 Task: Open Card Server Migration in Board IT Project Management to Workspace Cloud Management and add a team member Softage.1@softage.net, a label Blue, a checklist Proofreading, an attachment from your computer, a color Blue and finally, add a card description 'Plan and execute company team-building retreat with a focus on personal development' and a comment 'Let us approach this task with a sense of self-reflection and self-awareness, recognizing our own strengths and weaknesses.'. Add a start date 'Jan 01, 1900' with a due date 'Jan 08, 1900'
Action: Mouse moved to (33, 289)
Screenshot: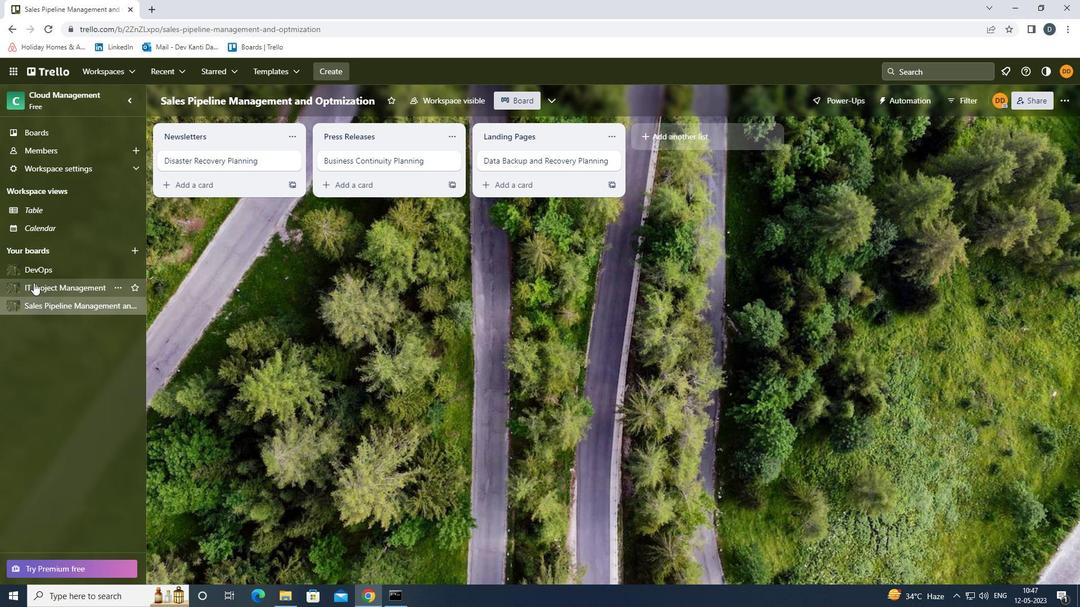 
Action: Mouse pressed left at (33, 289)
Screenshot: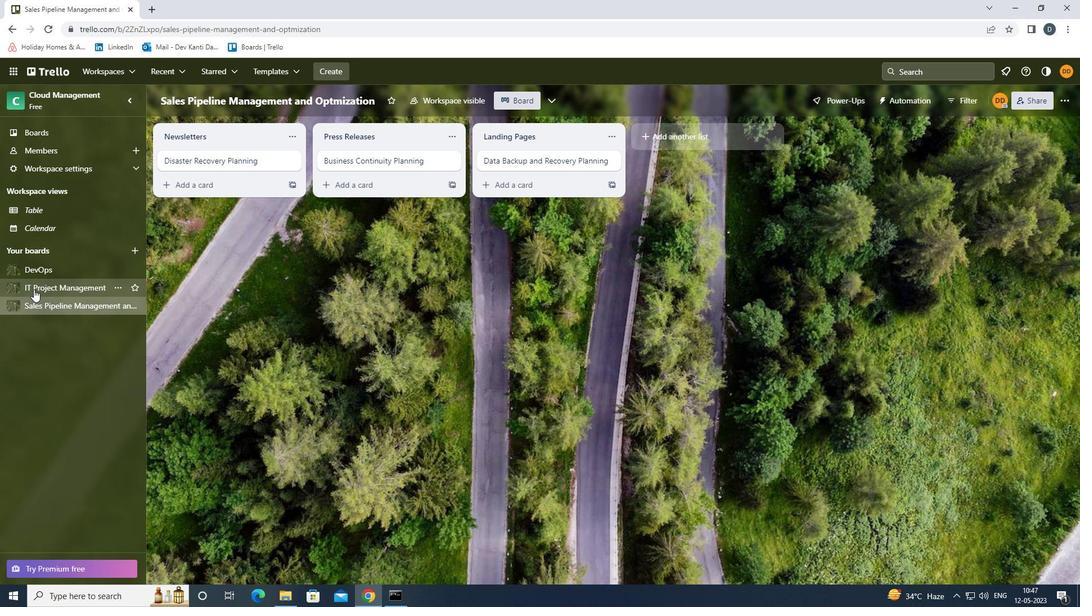 
Action: Mouse moved to (203, 157)
Screenshot: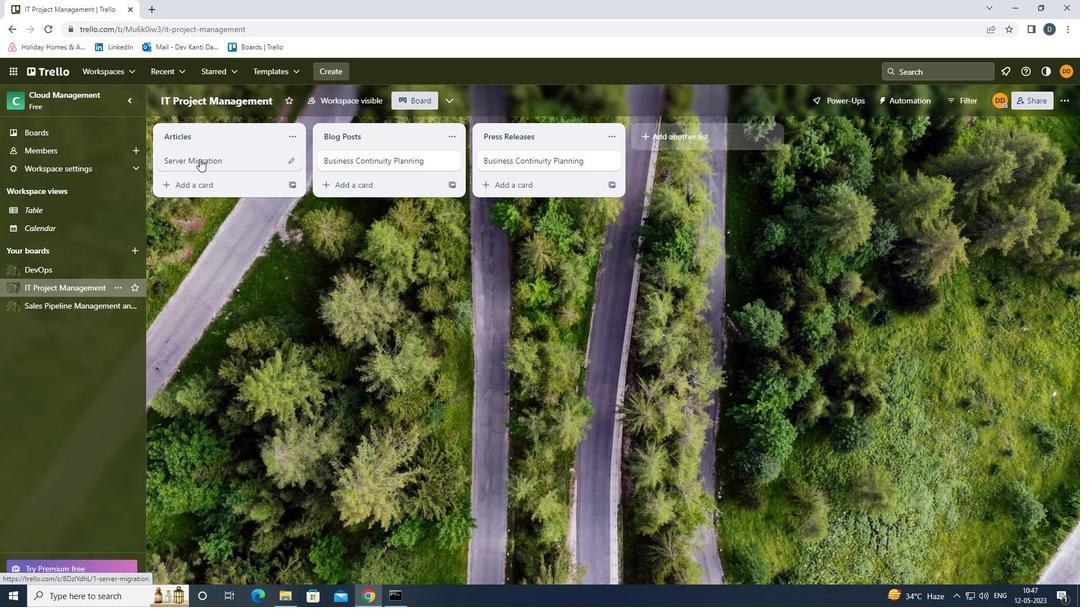 
Action: Mouse pressed left at (203, 157)
Screenshot: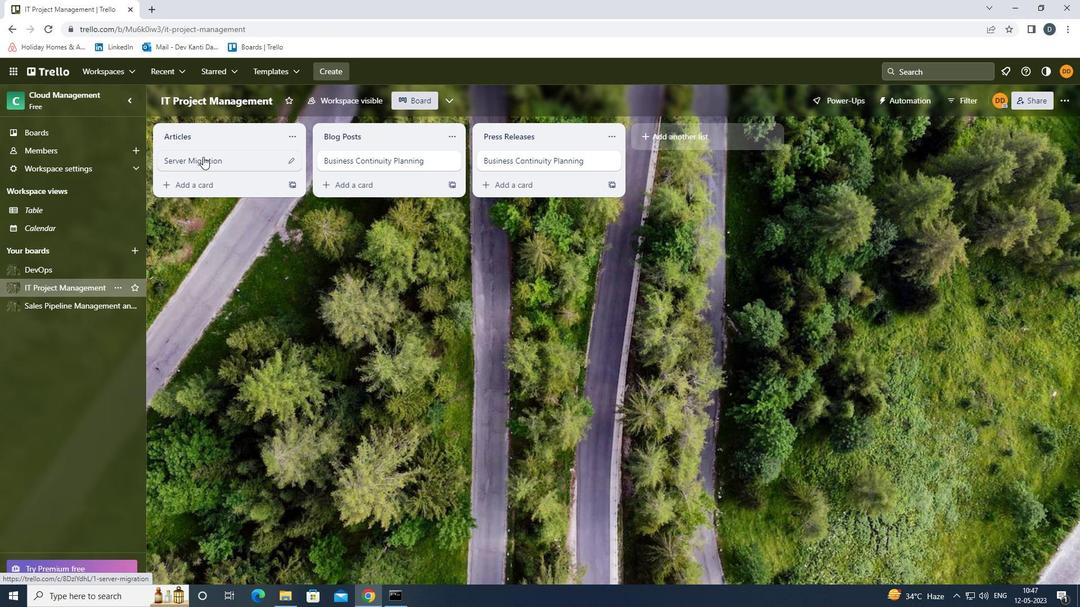 
Action: Mouse moved to (712, 164)
Screenshot: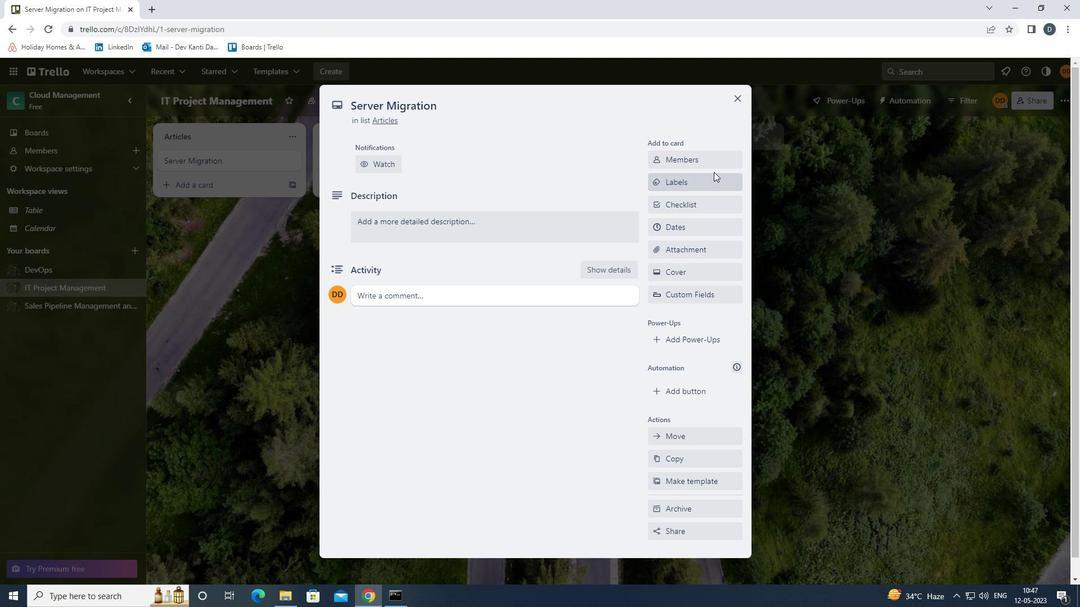 
Action: Mouse pressed left at (712, 164)
Screenshot: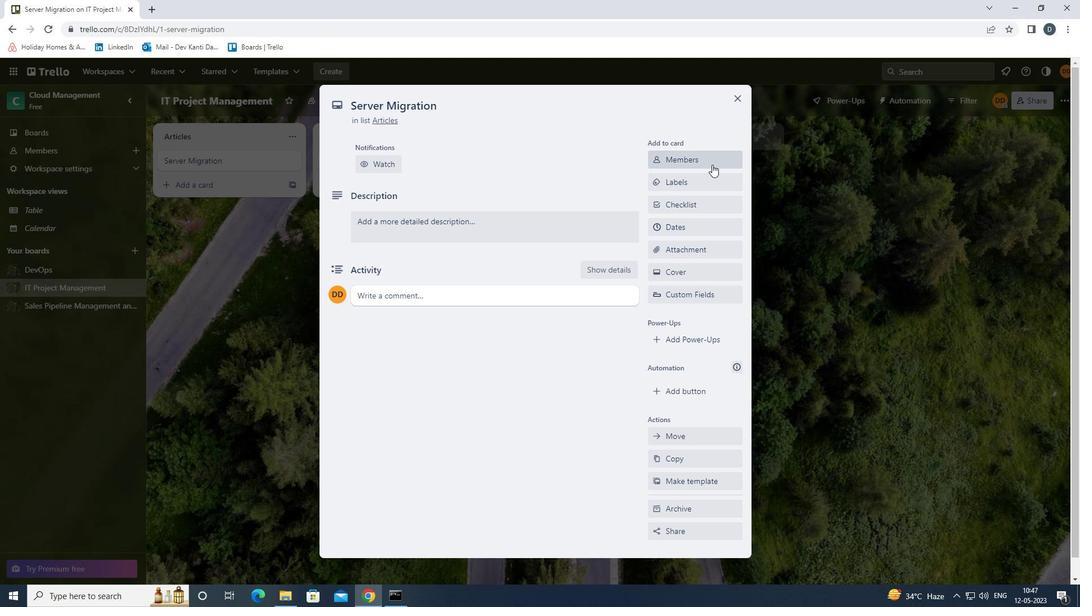 
Action: Mouse moved to (713, 178)
Screenshot: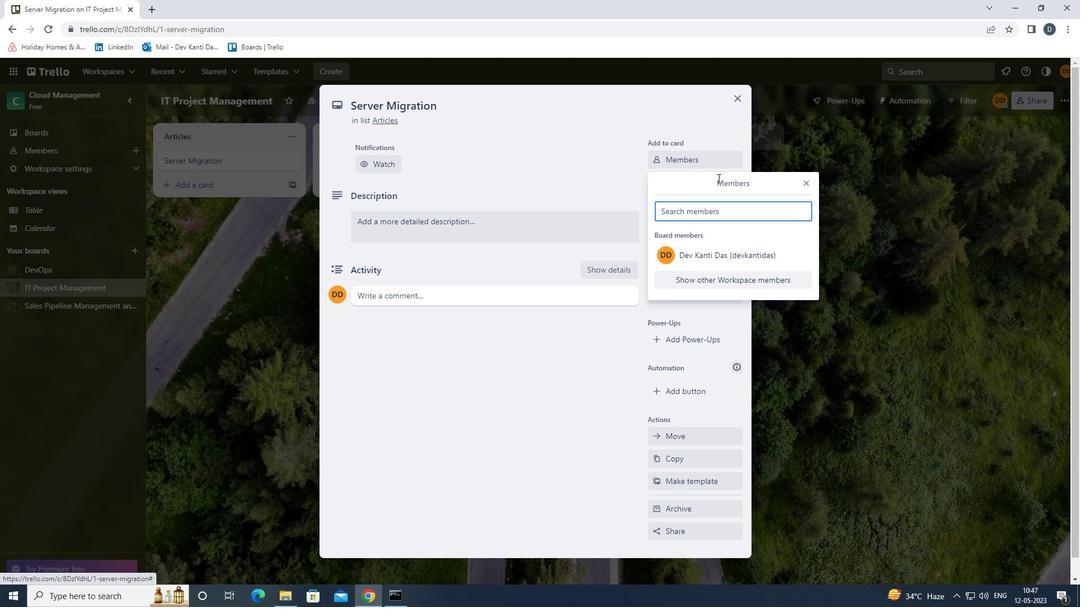 
Action: Key pressed <Key.shift><Key.shift><Key.shift><Key.shift><Key.shift><Key.shift><Key.shift>SOFTAGE.1<Key.shift>@SOFTAGE.NET
Screenshot: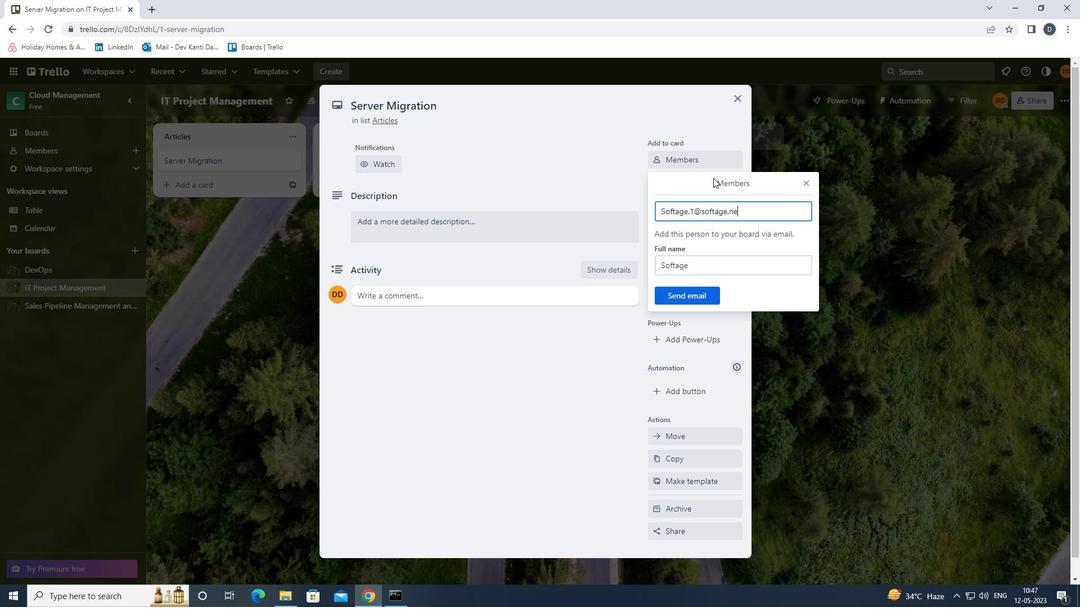 
Action: Mouse moved to (685, 297)
Screenshot: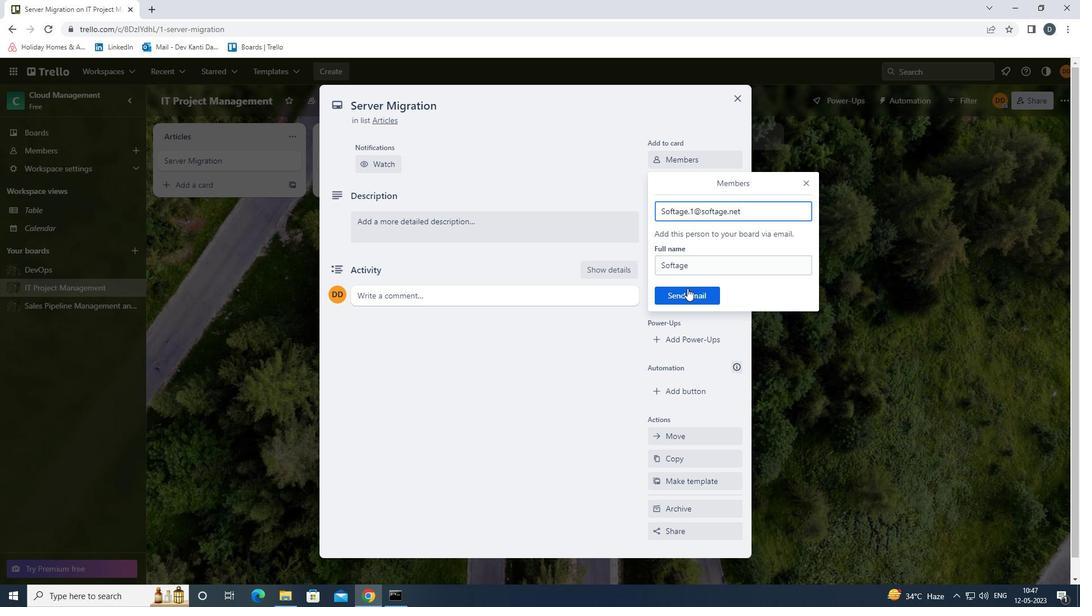 
Action: Mouse pressed left at (685, 297)
Screenshot: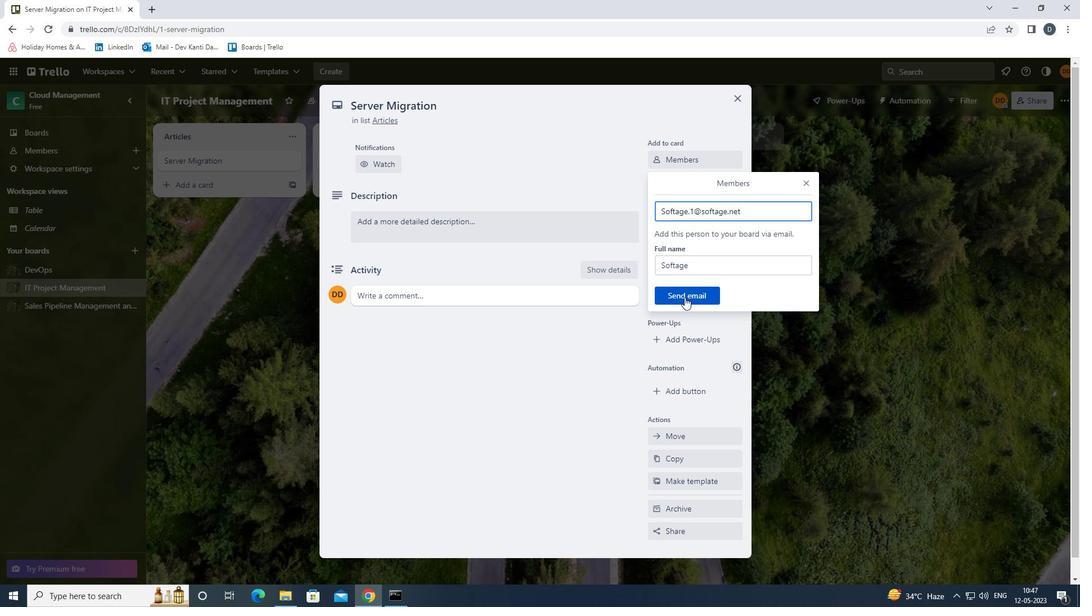 
Action: Mouse moved to (687, 225)
Screenshot: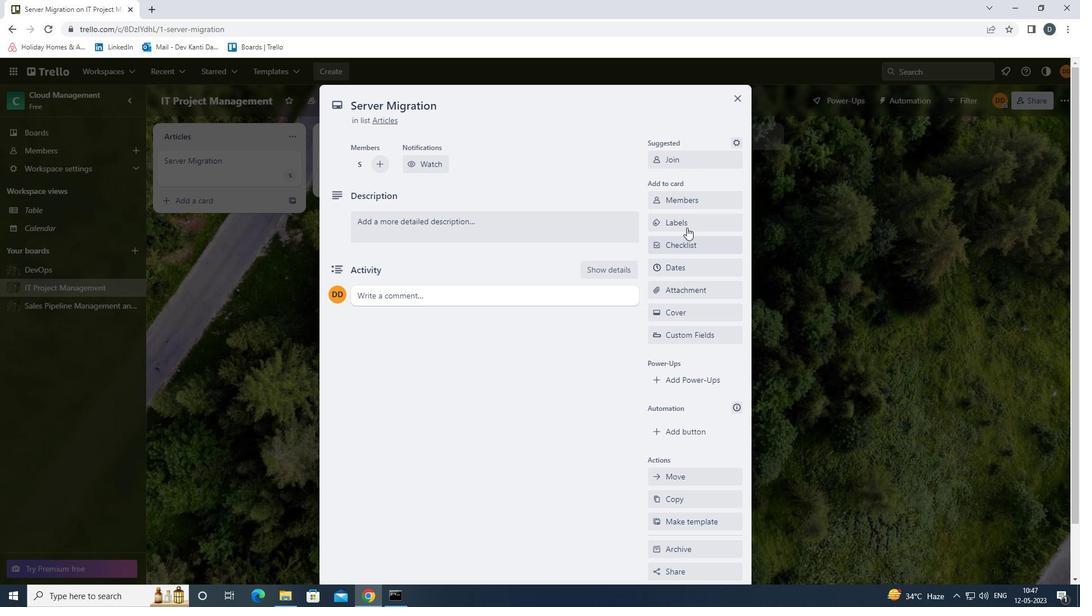 
Action: Mouse pressed left at (687, 225)
Screenshot: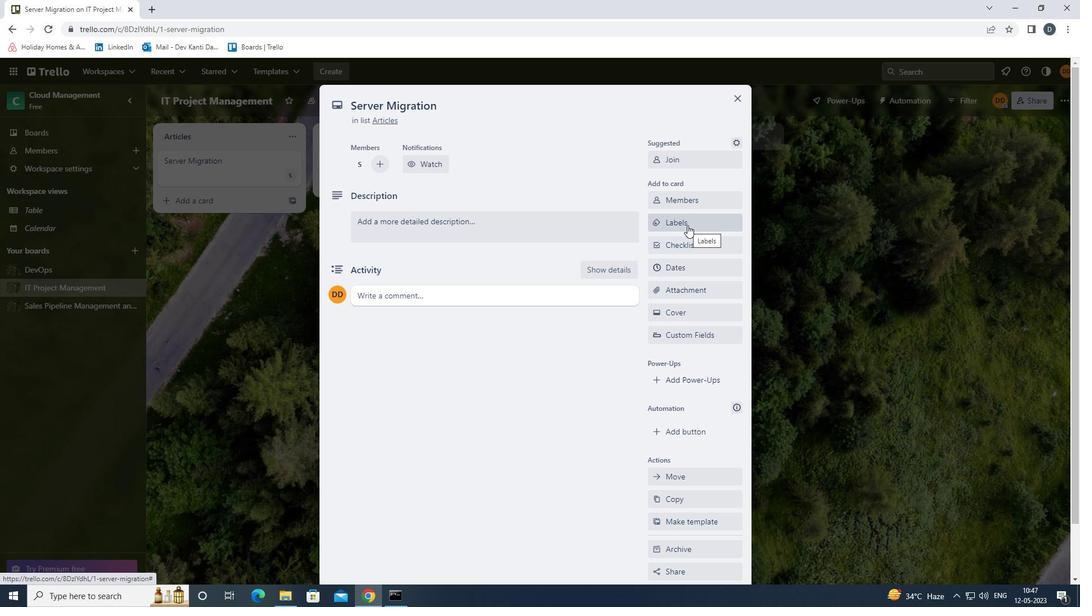 
Action: Mouse moved to (711, 411)
Screenshot: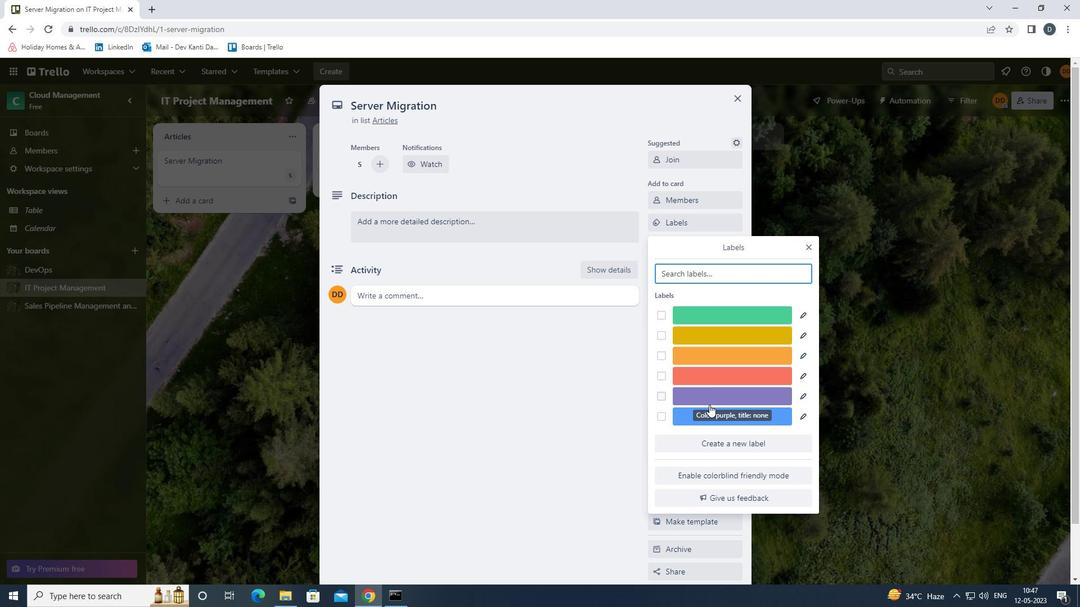 
Action: Mouse pressed left at (711, 411)
Screenshot: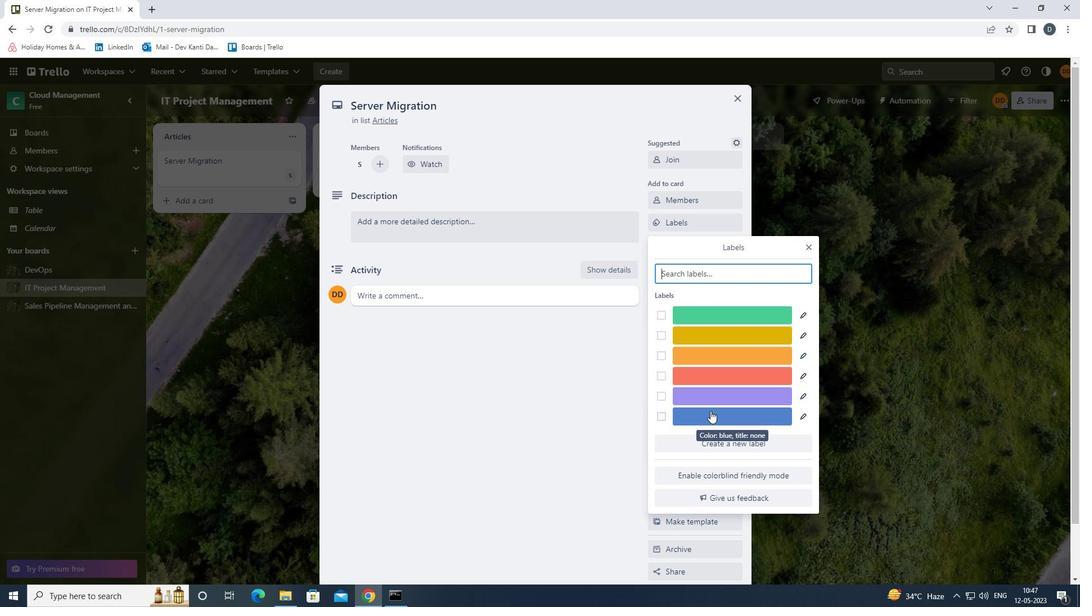 
Action: Mouse moved to (808, 251)
Screenshot: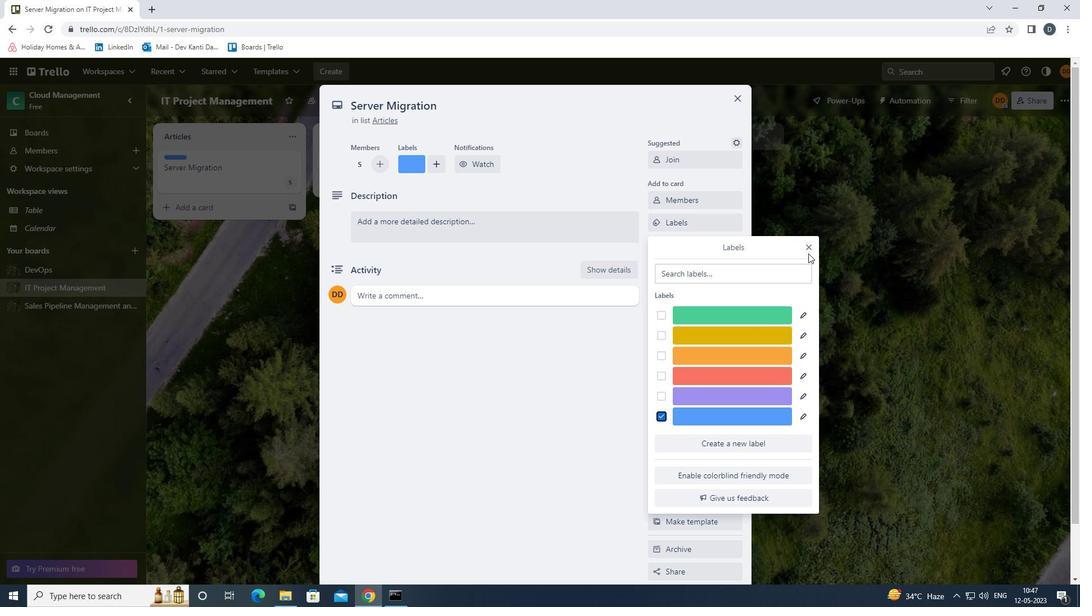 
Action: Mouse pressed left at (808, 251)
Screenshot: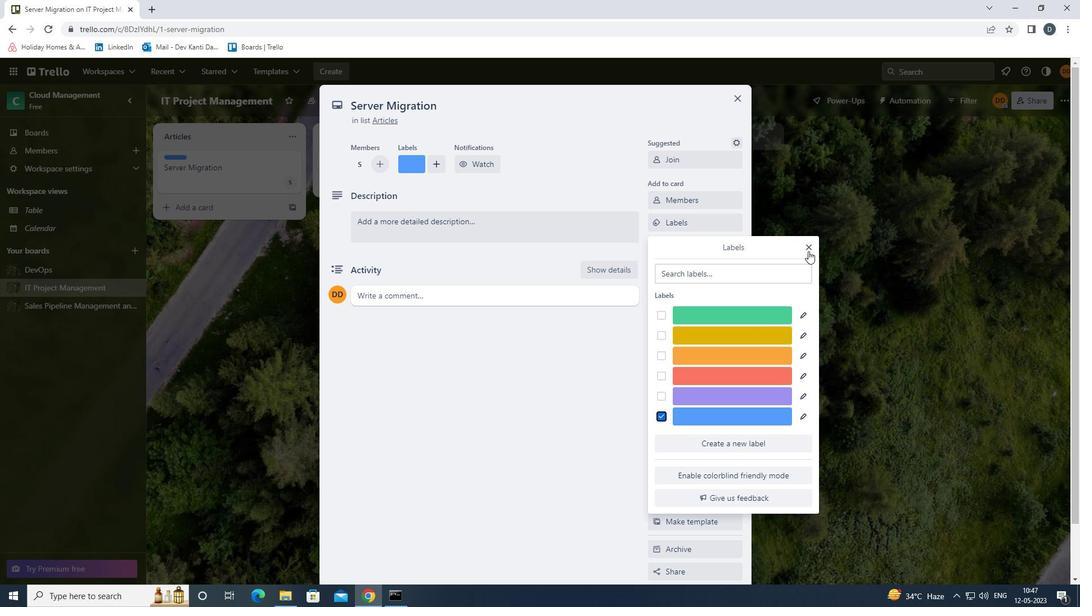 
Action: Mouse moved to (716, 244)
Screenshot: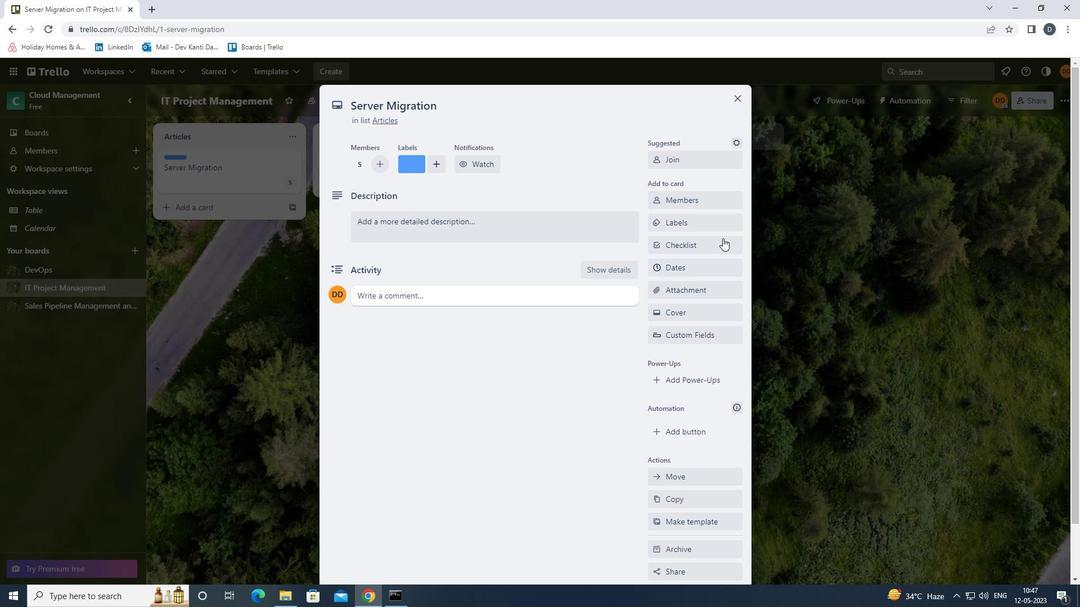 
Action: Mouse pressed left at (716, 244)
Screenshot: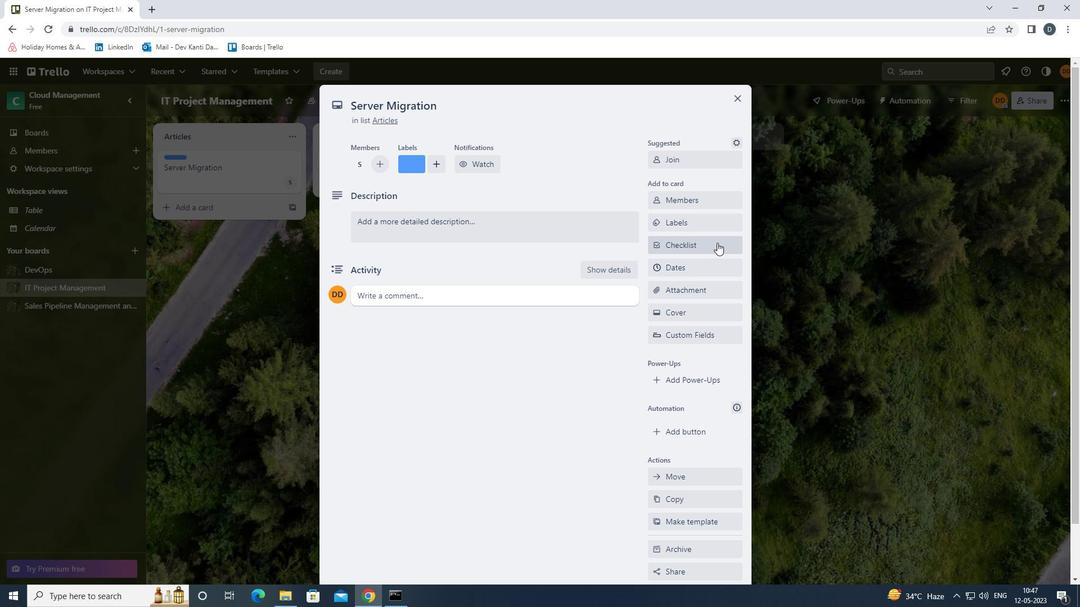 
Action: Key pressed <Key.shift>PROOFREADING<Key.enter>
Screenshot: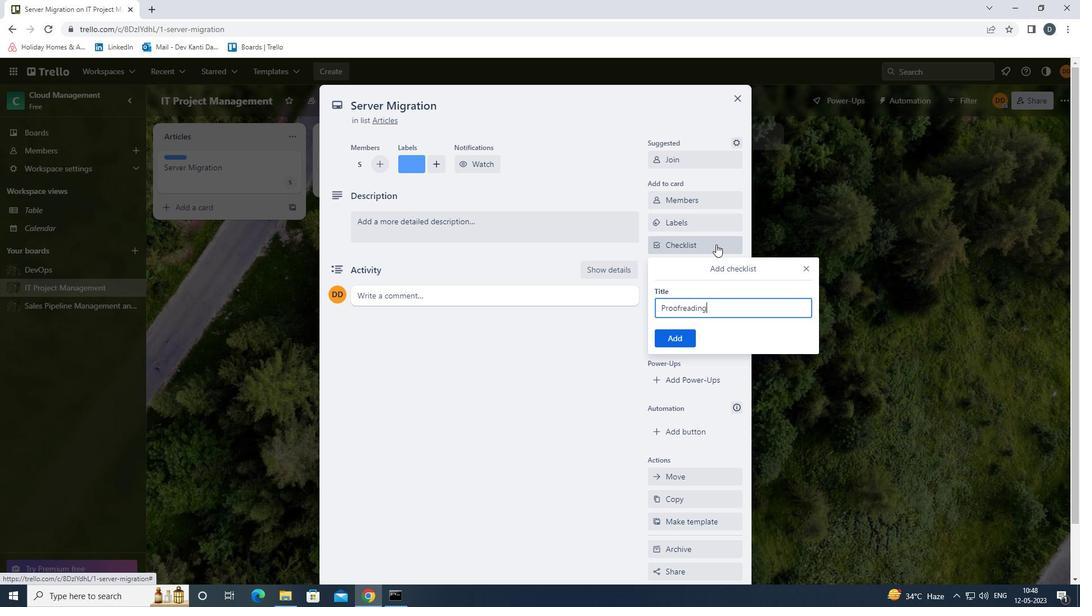 
Action: Mouse moved to (698, 285)
Screenshot: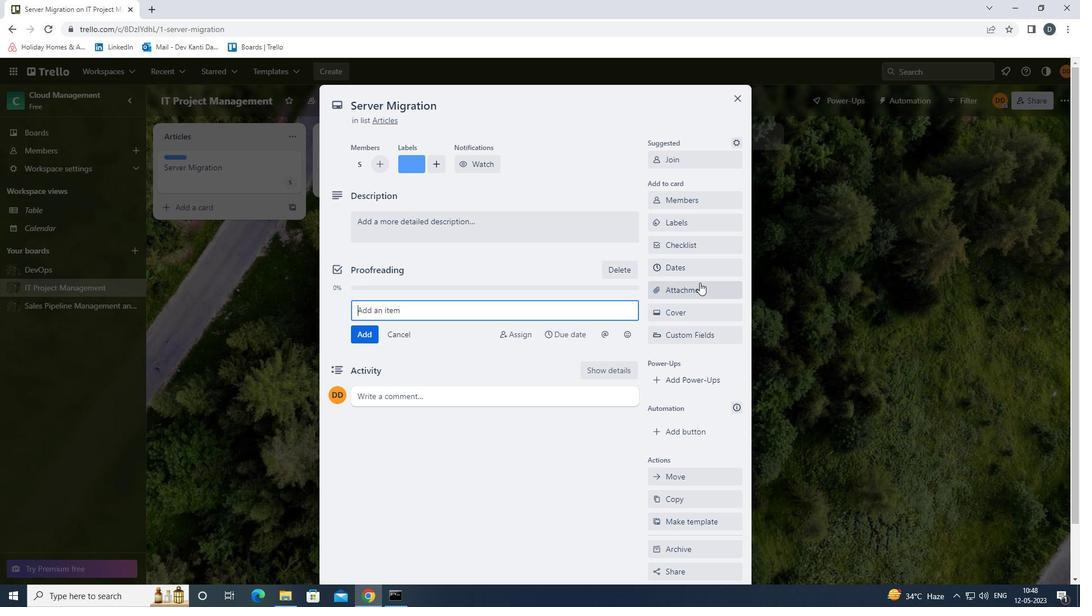 
Action: Mouse pressed left at (698, 285)
Screenshot: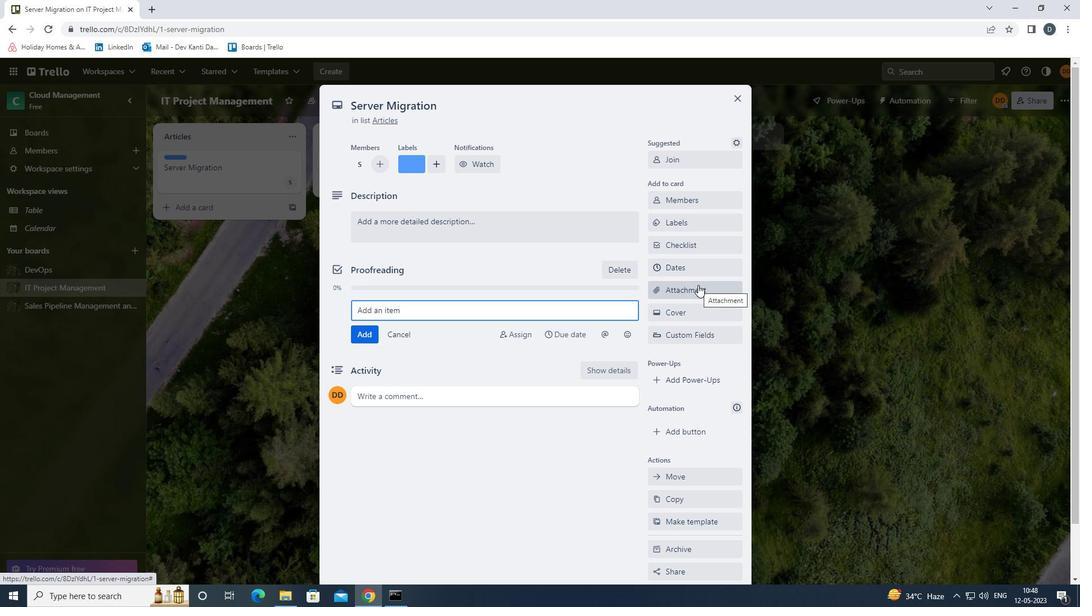 
Action: Mouse moved to (695, 336)
Screenshot: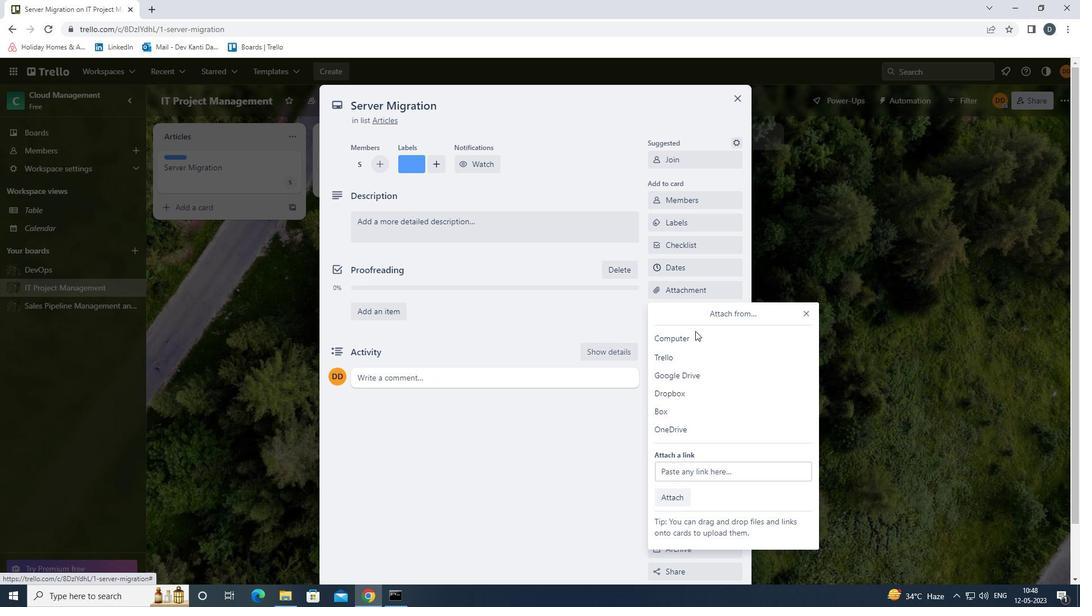 
Action: Mouse pressed left at (695, 336)
Screenshot: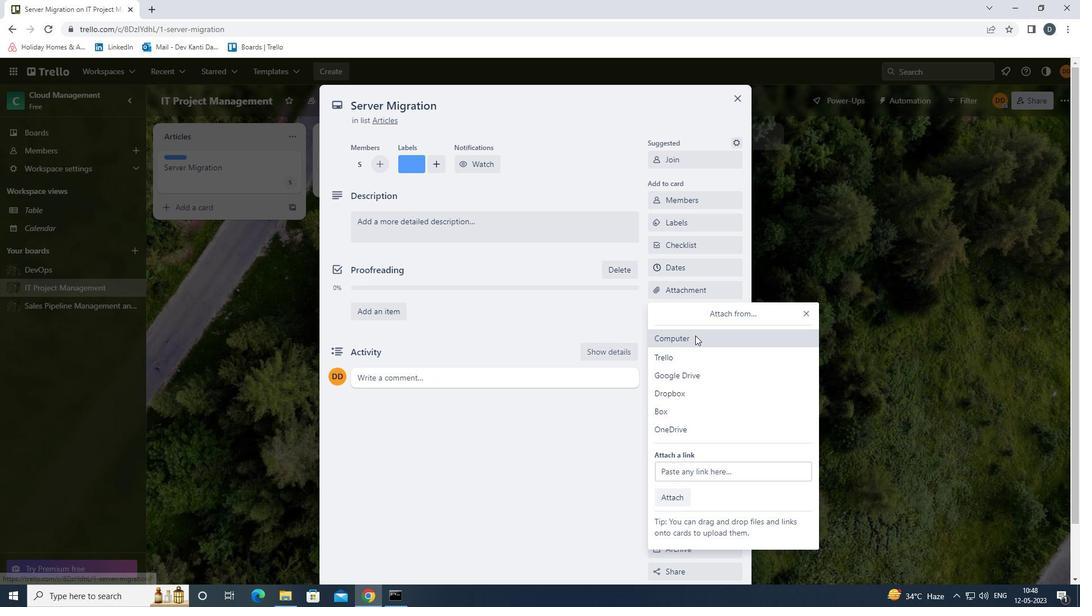 
Action: Mouse moved to (320, 127)
Screenshot: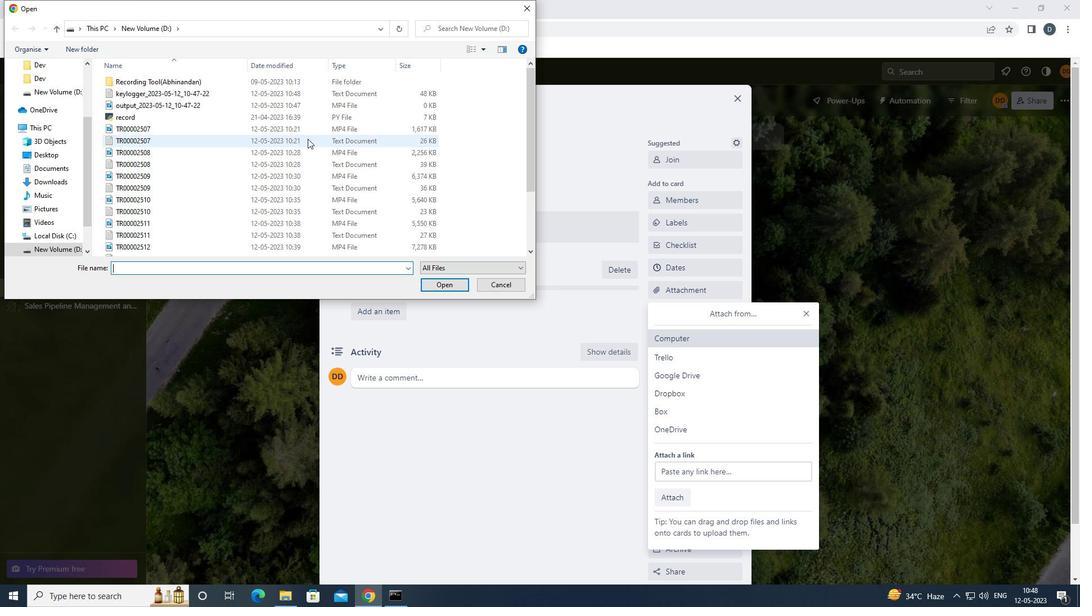 
Action: Mouse pressed left at (320, 127)
Screenshot: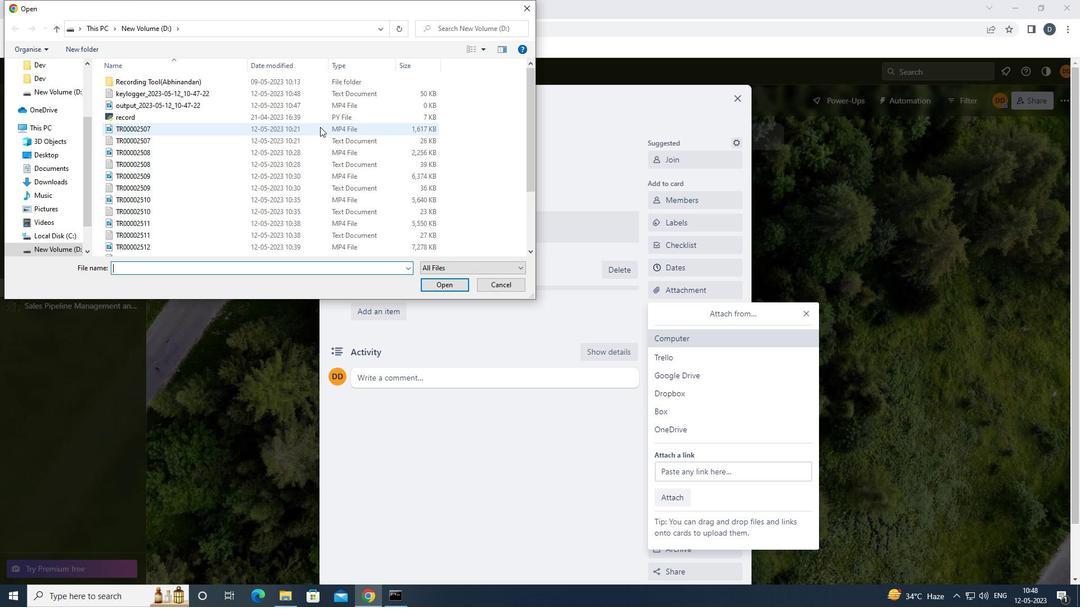 
Action: Mouse moved to (445, 289)
Screenshot: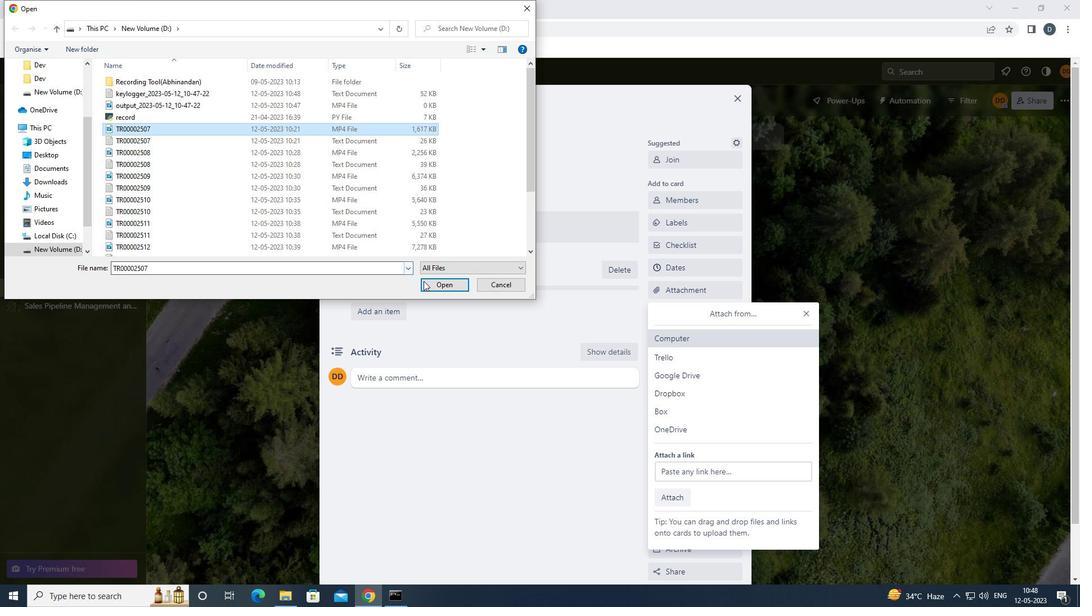 
Action: Mouse pressed left at (445, 289)
Screenshot: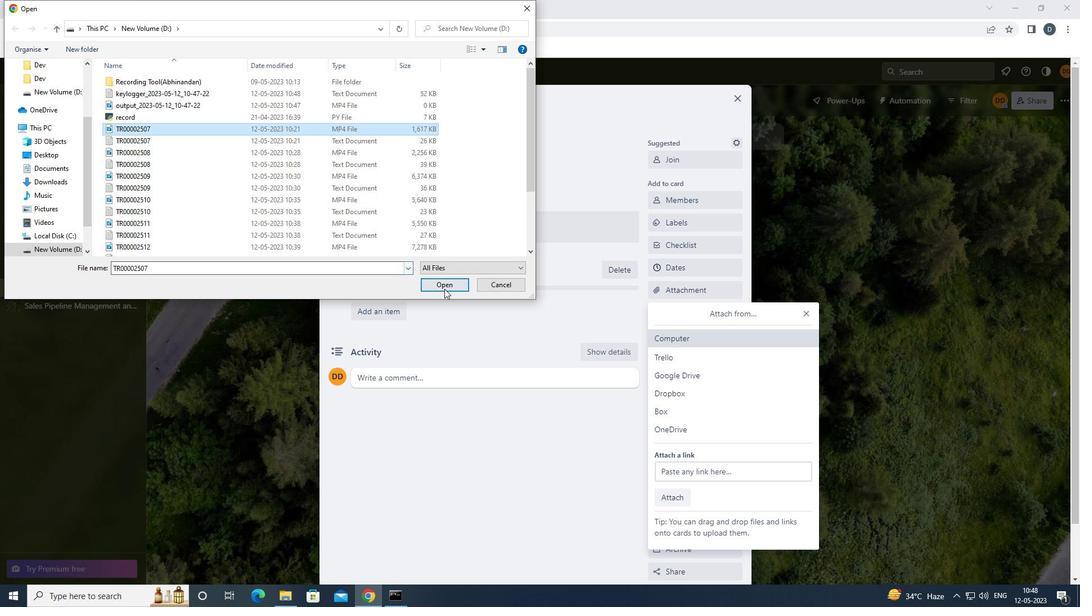 
Action: Mouse moved to (683, 312)
Screenshot: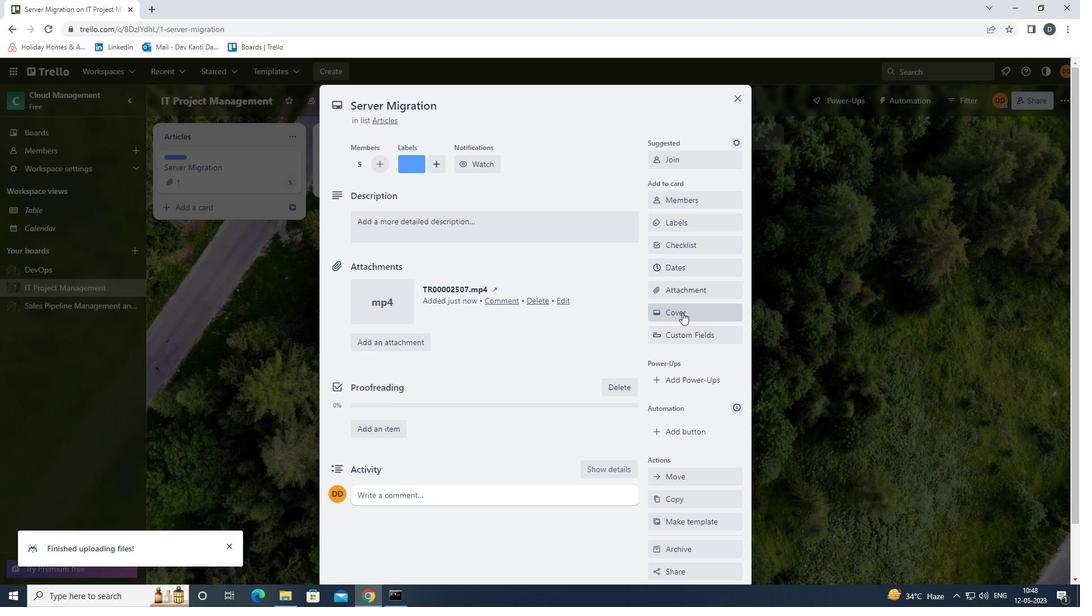 
Action: Mouse pressed left at (683, 312)
Screenshot: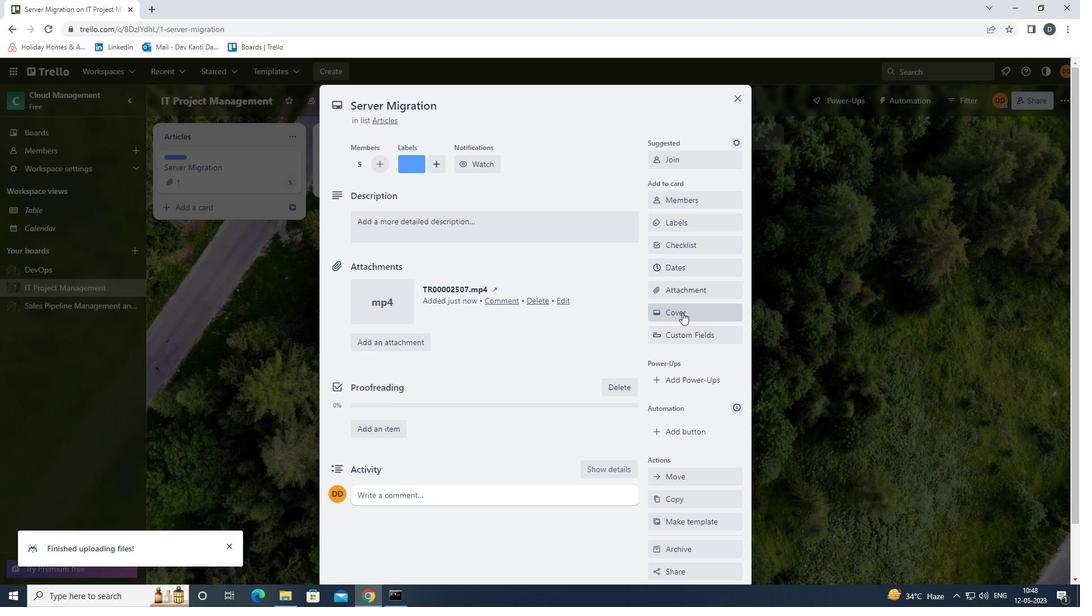 
Action: Mouse moved to (667, 376)
Screenshot: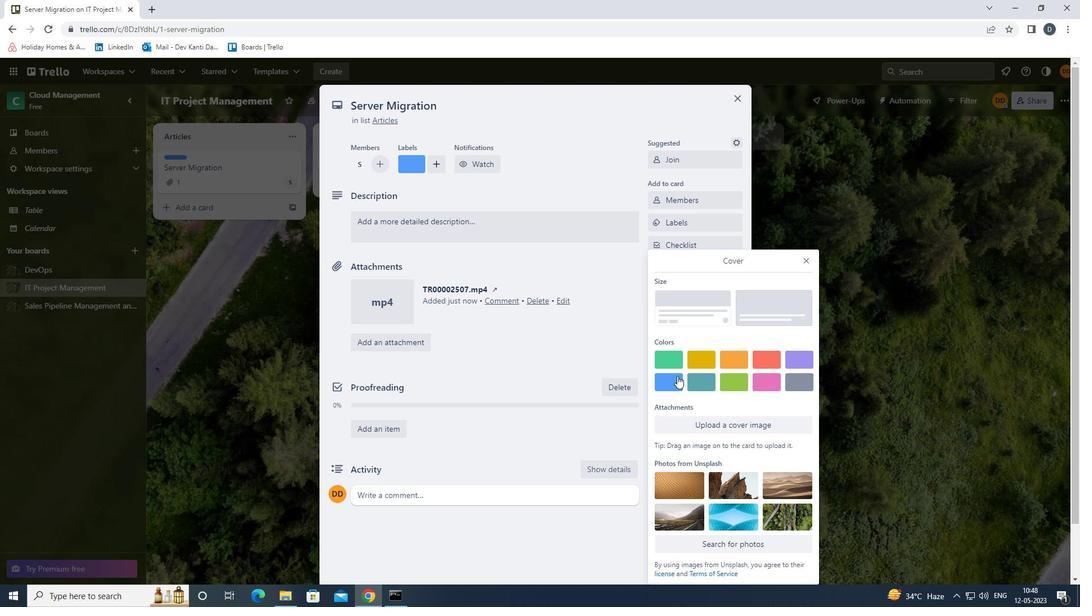 
Action: Mouse pressed left at (667, 376)
Screenshot: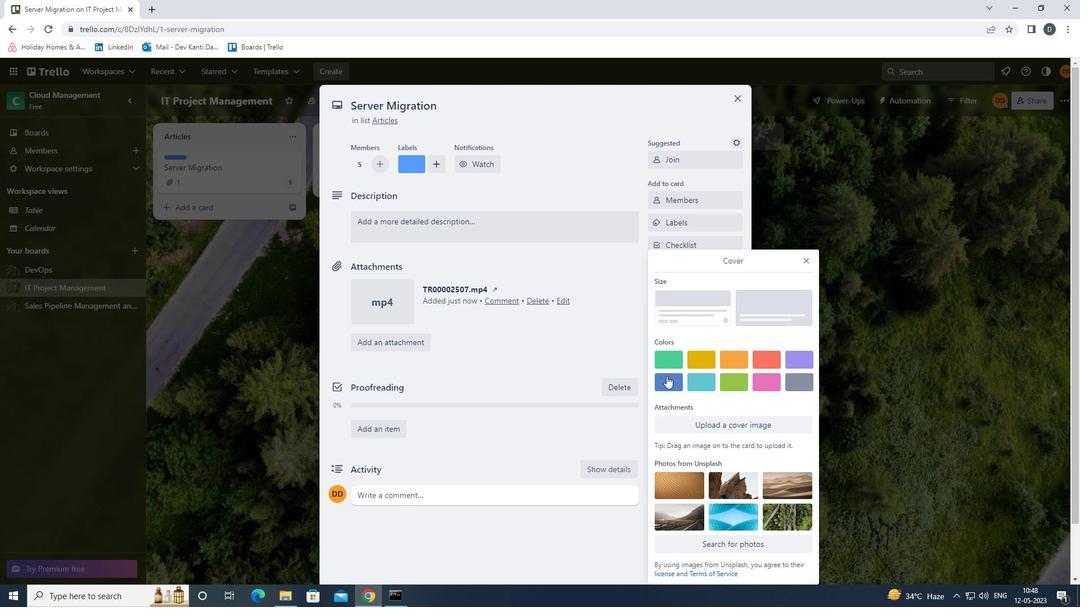 
Action: Mouse moved to (803, 242)
Screenshot: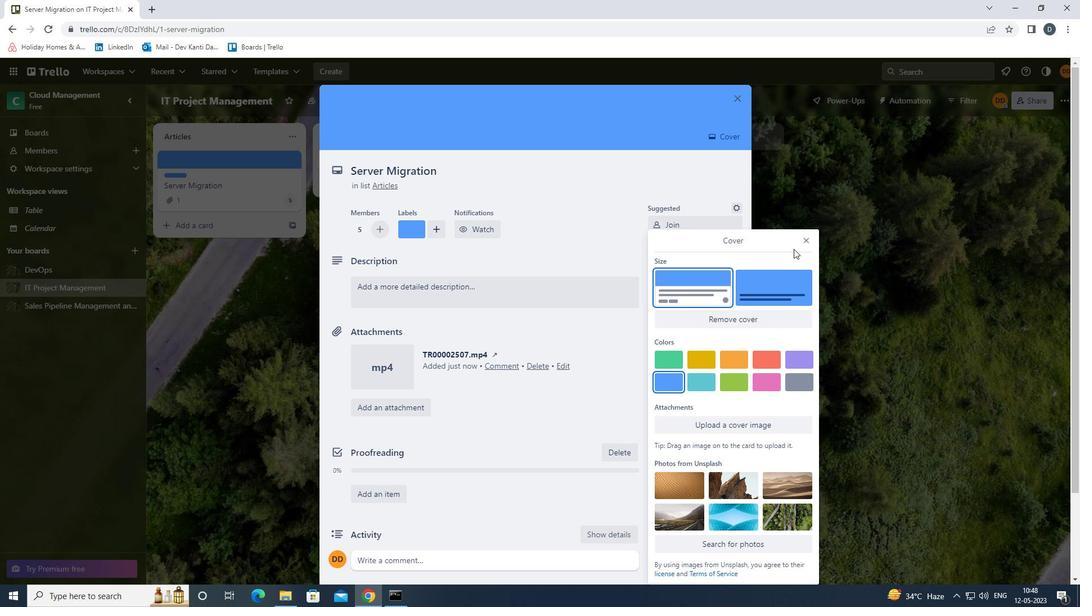 
Action: Mouse pressed left at (803, 242)
Screenshot: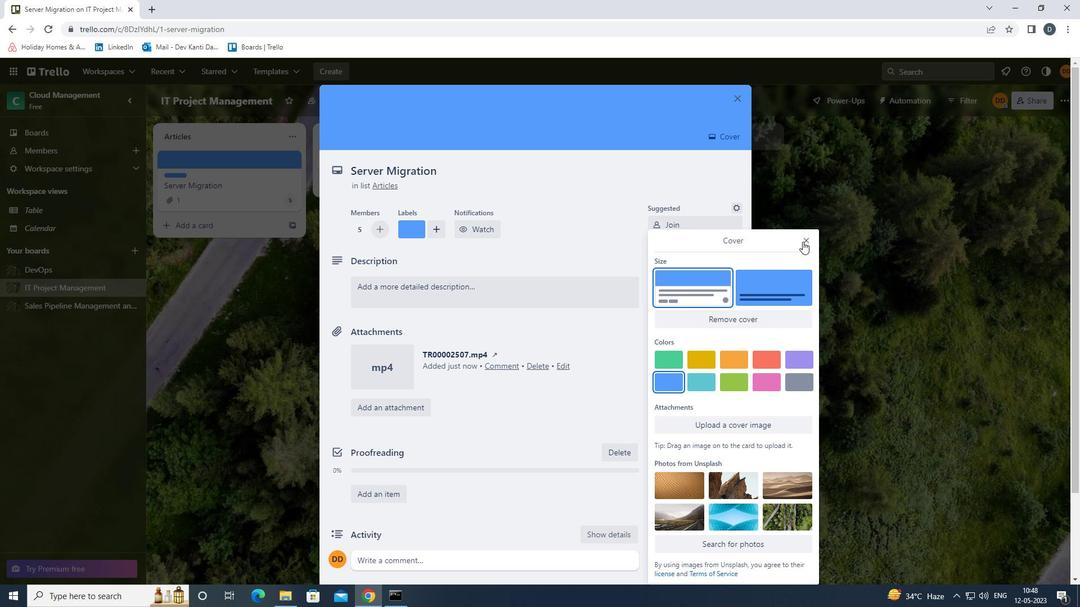 
Action: Mouse moved to (567, 298)
Screenshot: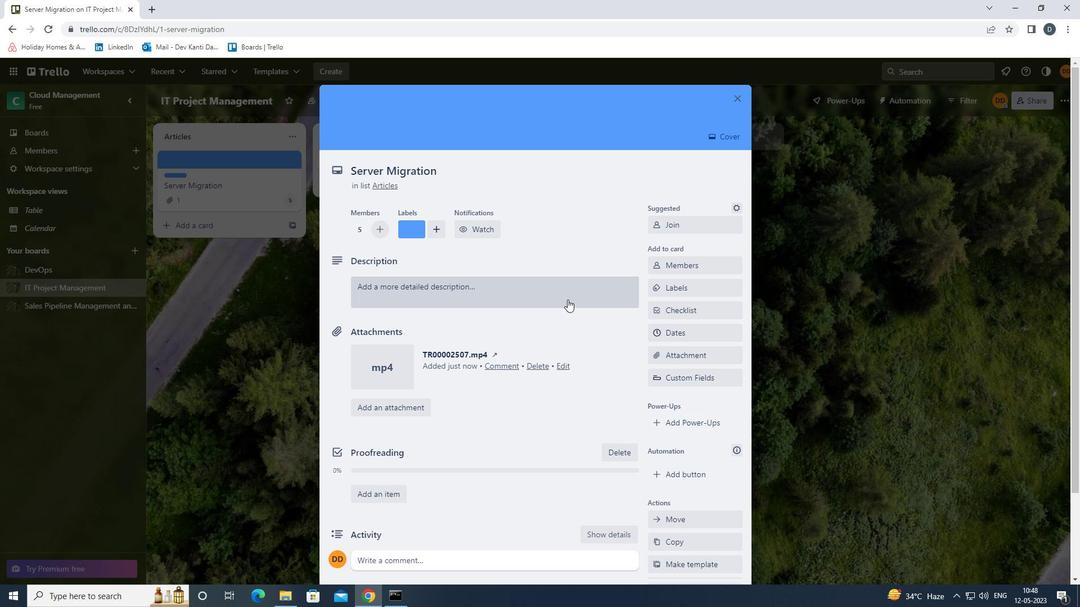 
Action: Mouse pressed left at (567, 298)
Screenshot: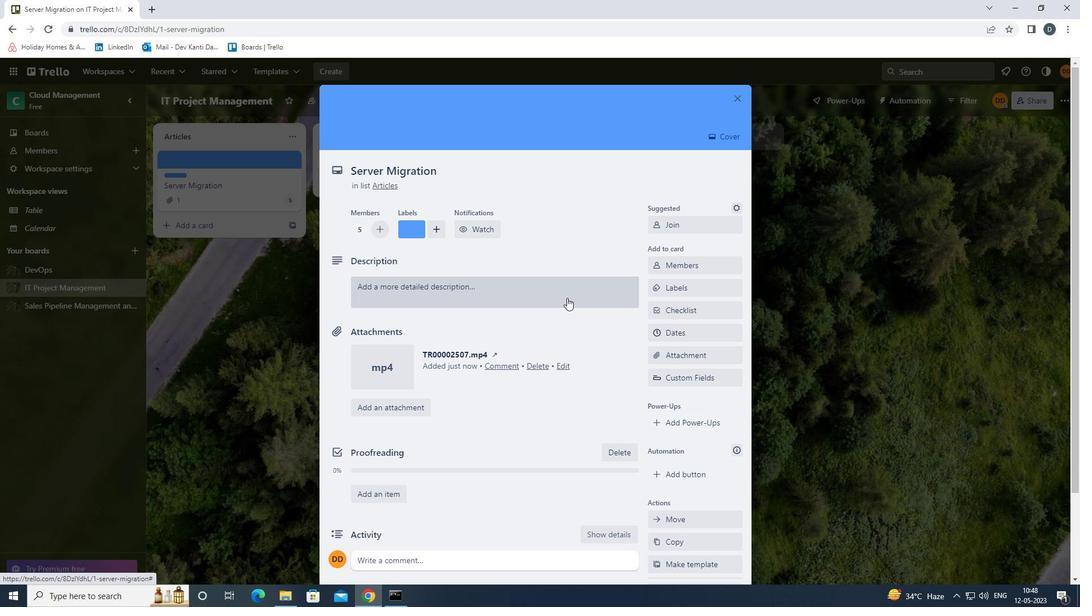 
Action: Mouse moved to (568, 327)
Screenshot: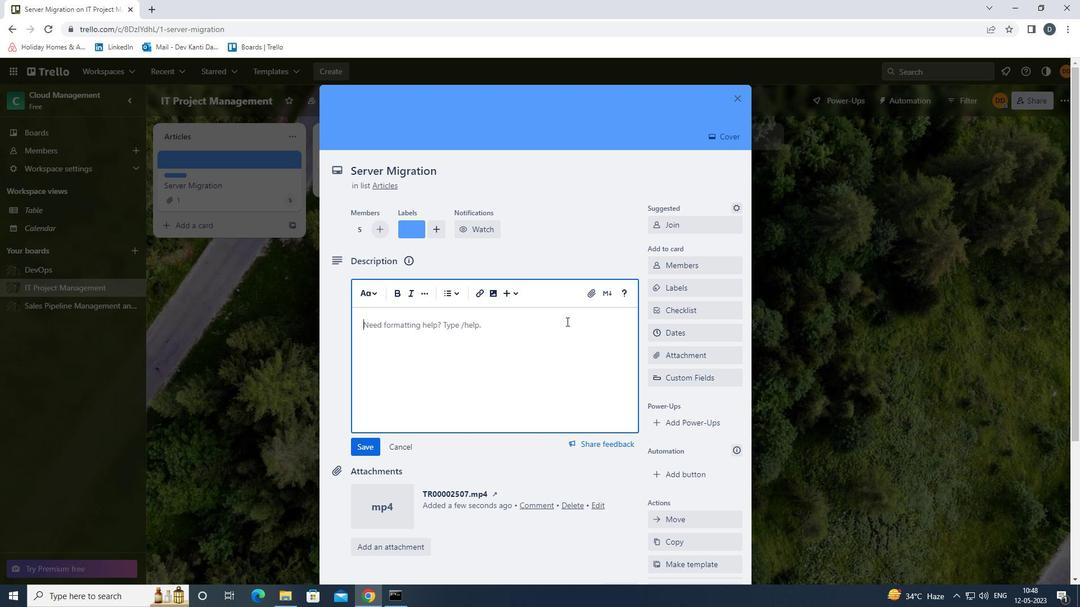 
Action: Key pressed <Key.shift><Key.shift><Key.shift><Key.shift><Key.shift><Key.shift><Key.shift>PLAN<Key.space>AND<Key.space>EXECUTE<Key.space>COMPANY<Key.space>TEAM-BUILDING<Key.space>RETREAT<Key.space>WITH<Key.space>A<Key.space>FOCUS<Key.space>ON<Key.space>PERSONAL<Key.space>DEVELOPMENT.
Screenshot: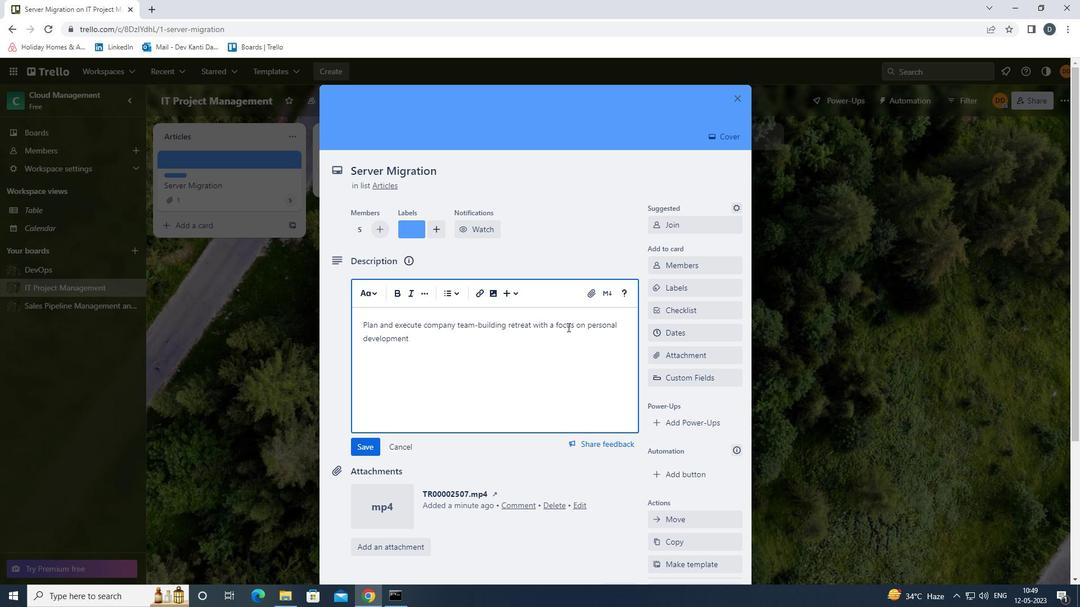 
Action: Mouse moved to (372, 446)
Screenshot: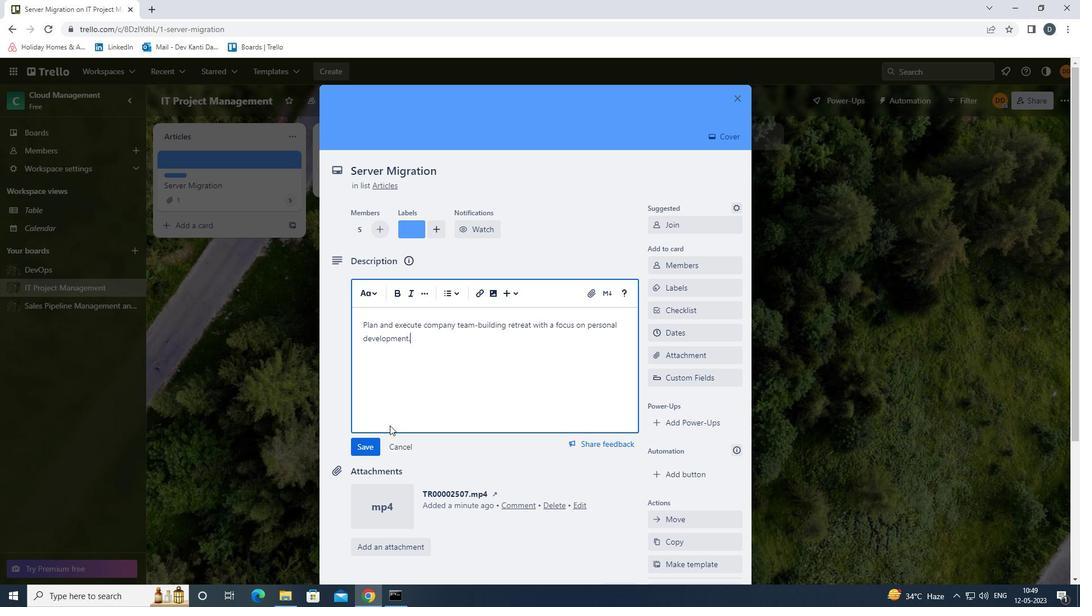 
Action: Mouse pressed left at (372, 446)
Screenshot: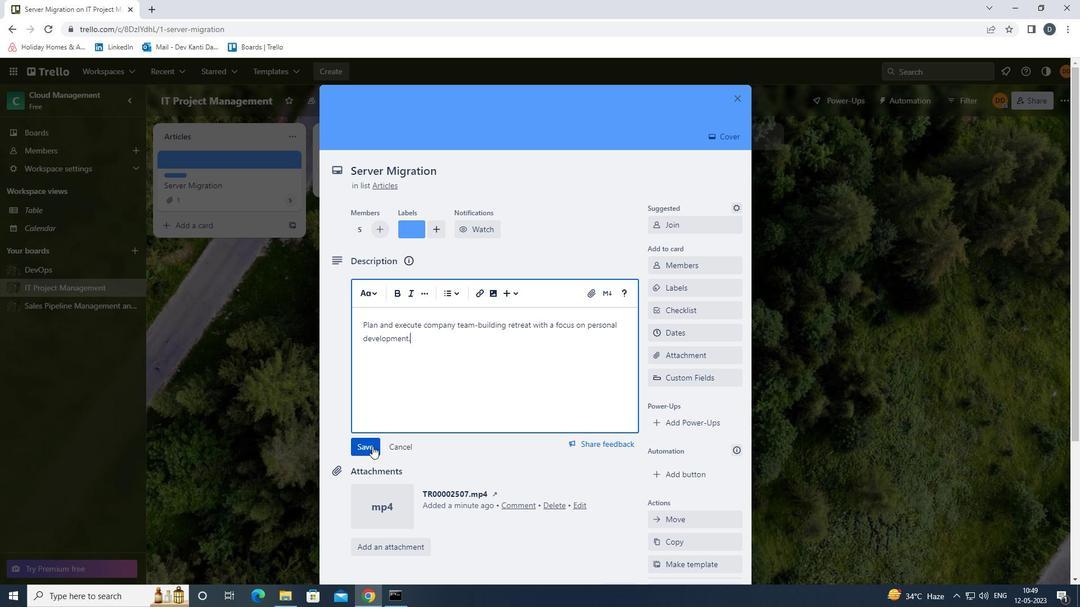 
Action: Mouse moved to (433, 420)
Screenshot: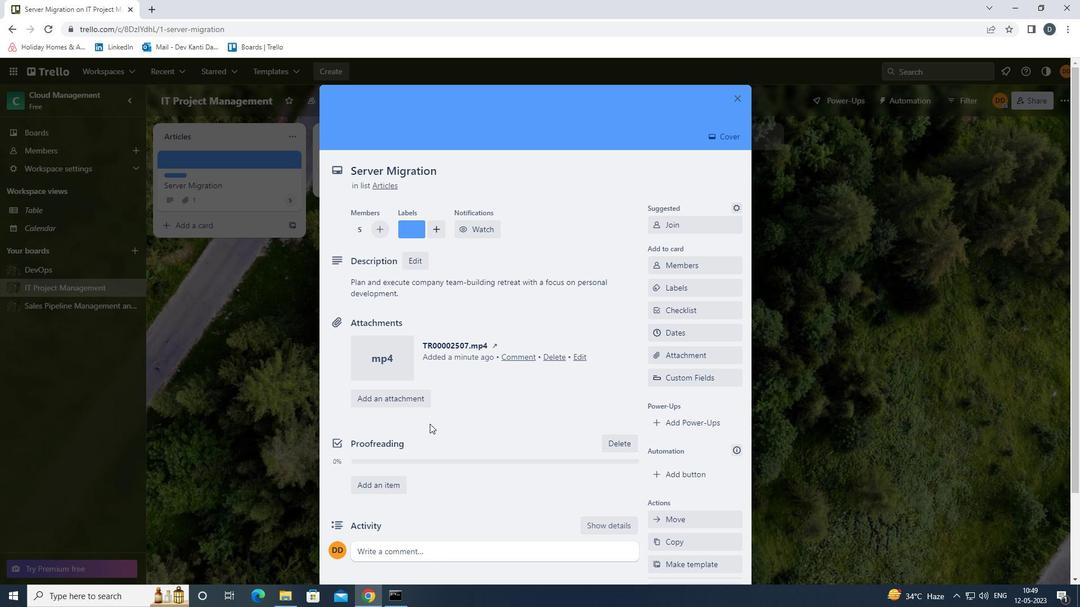 
Action: Mouse scrolled (433, 419) with delta (0, 0)
Screenshot: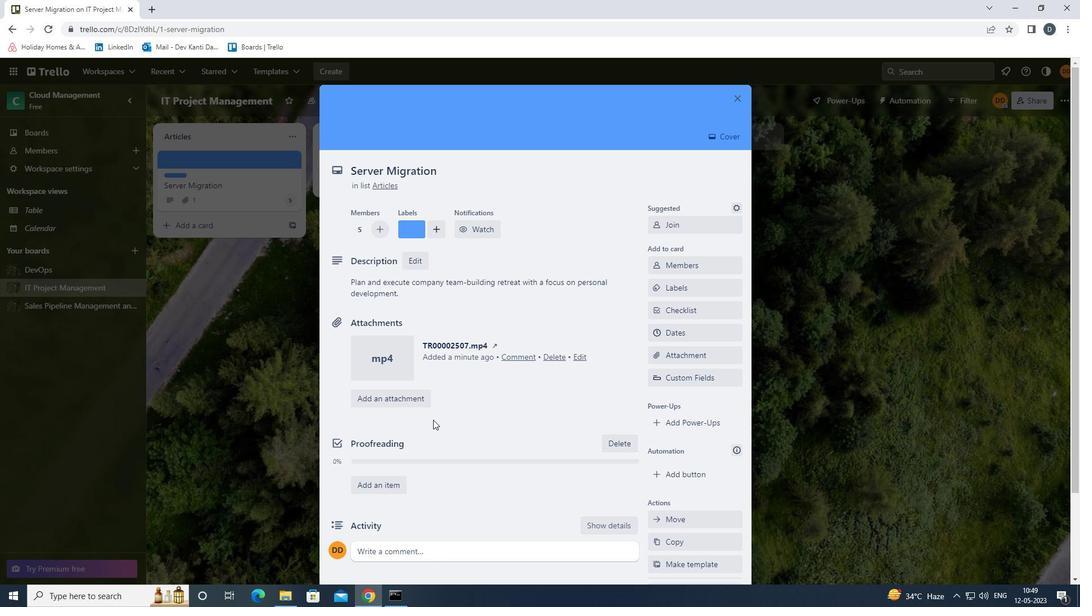 
Action: Mouse moved to (436, 493)
Screenshot: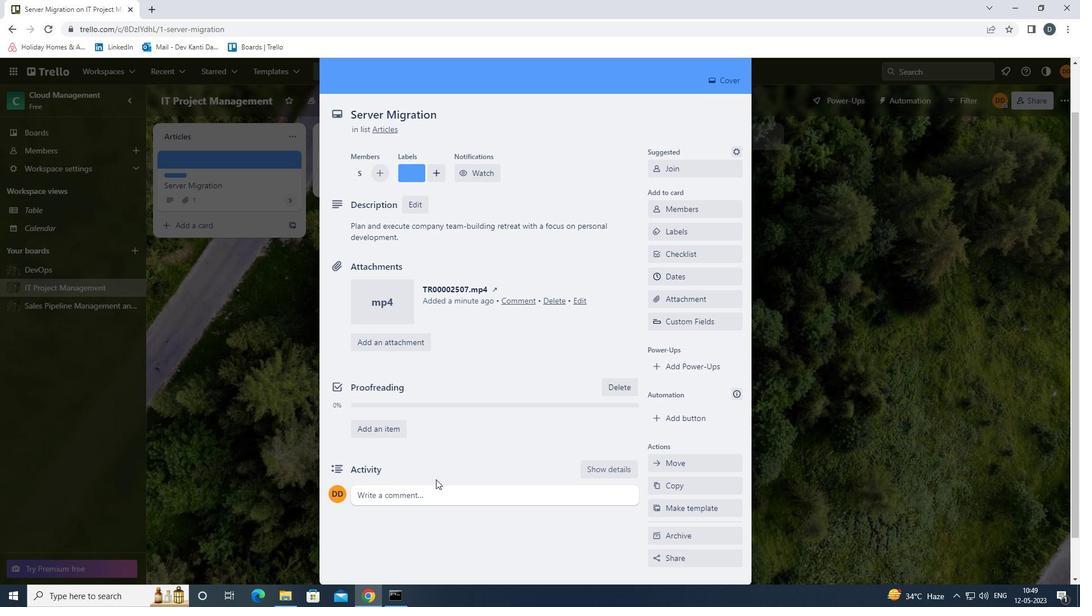 
Action: Mouse pressed left at (436, 493)
Screenshot: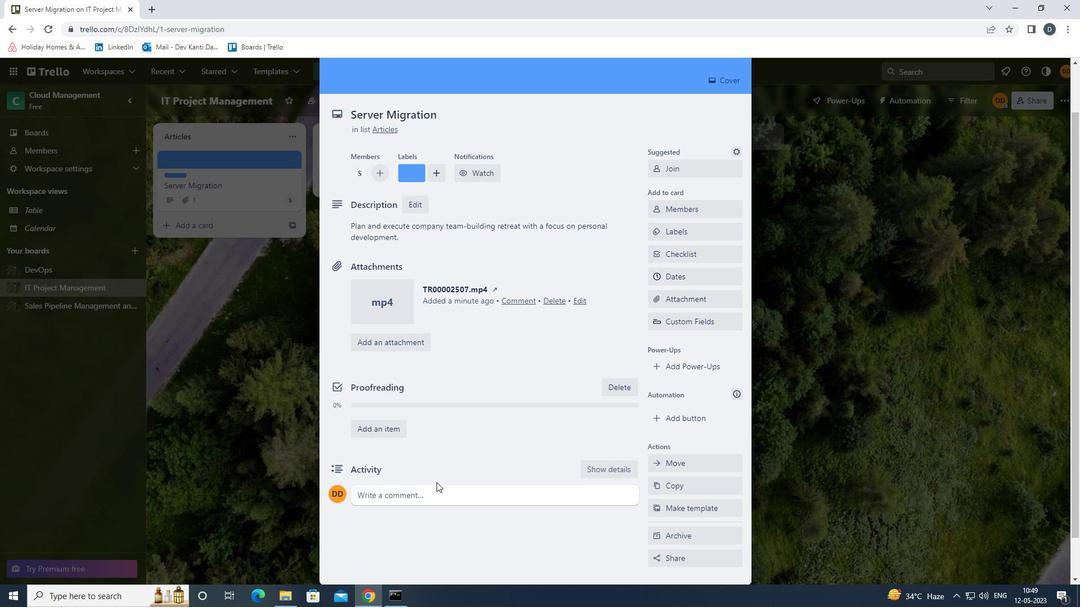 
Action: Mouse moved to (435, 528)
Screenshot: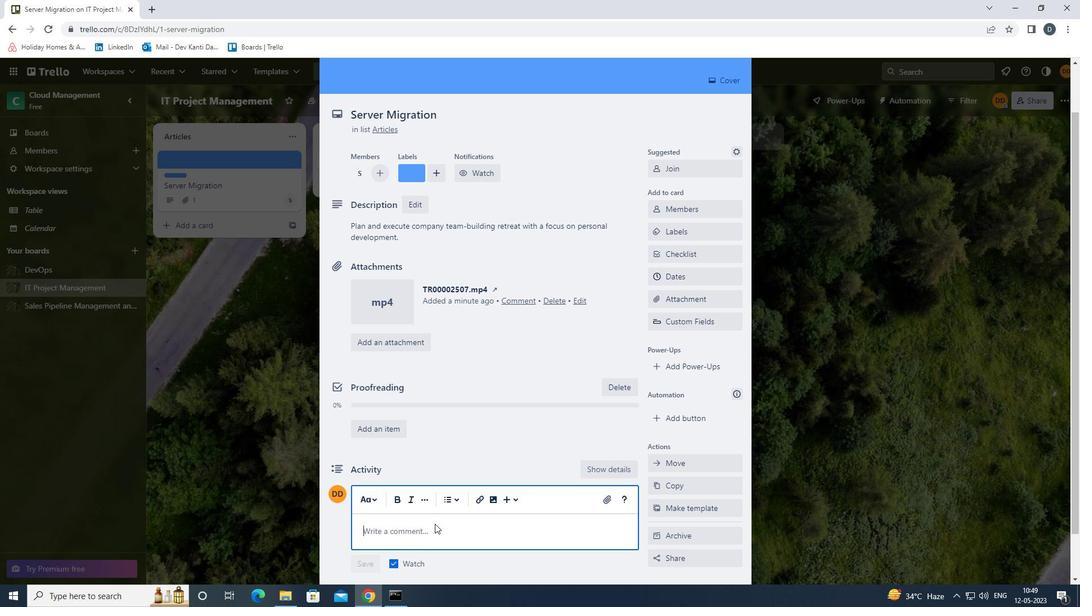 
Action: Key pressed <Key.shift>LET<Key.space>US<Key.space>APPROACH<Key.space>THIS<Key.space>TASK<Key.space>WITH<Key.space>A<Key.space>SENSE<Key.space>OF<Key.space>SELF-REFLECTION<Key.space>AND<Key.space>SELF<Key.space><Key.backspace>-AWARENESS,<Key.space>RECOGNIZING<Key.space>OUR<Key.space>OWN<Key.space>STRENGTHS<Key.space>AND<Key.space>WEAKNESSES.
Screenshot: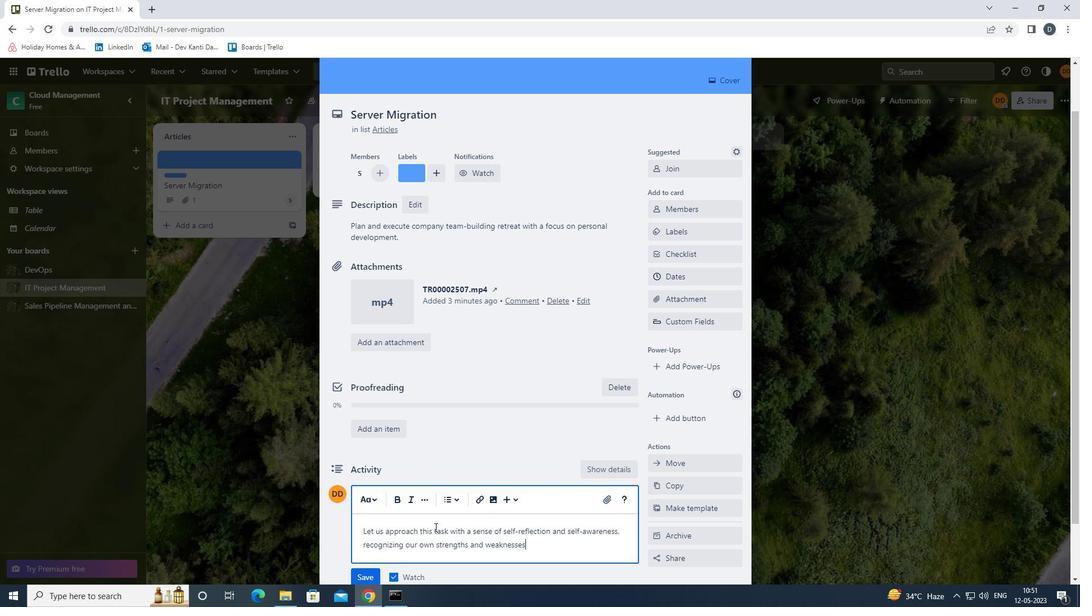 
Action: Mouse moved to (364, 577)
Screenshot: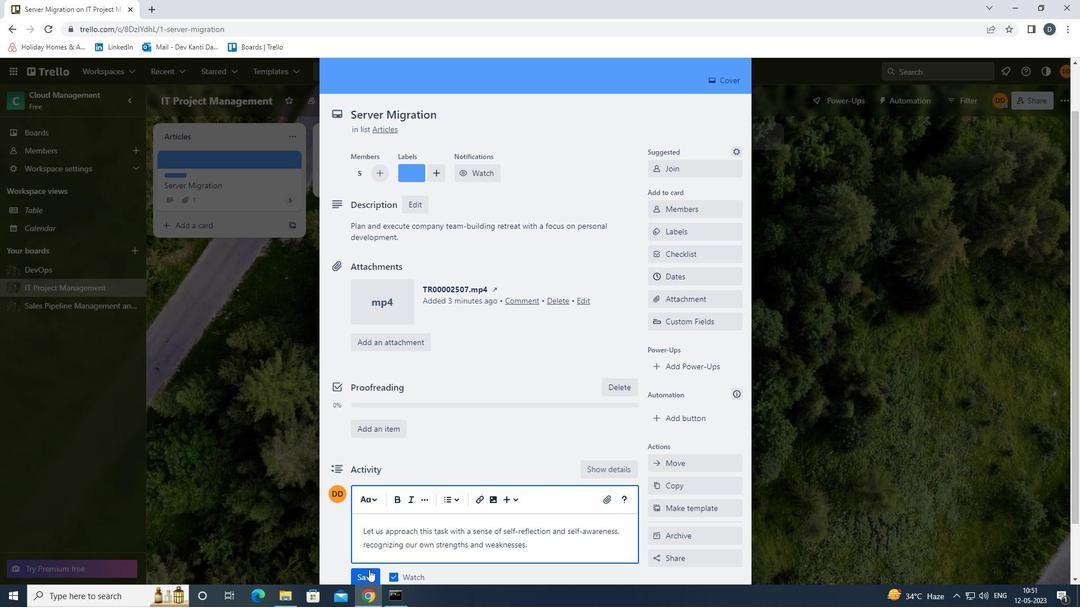 
Action: Mouse pressed left at (364, 577)
Screenshot: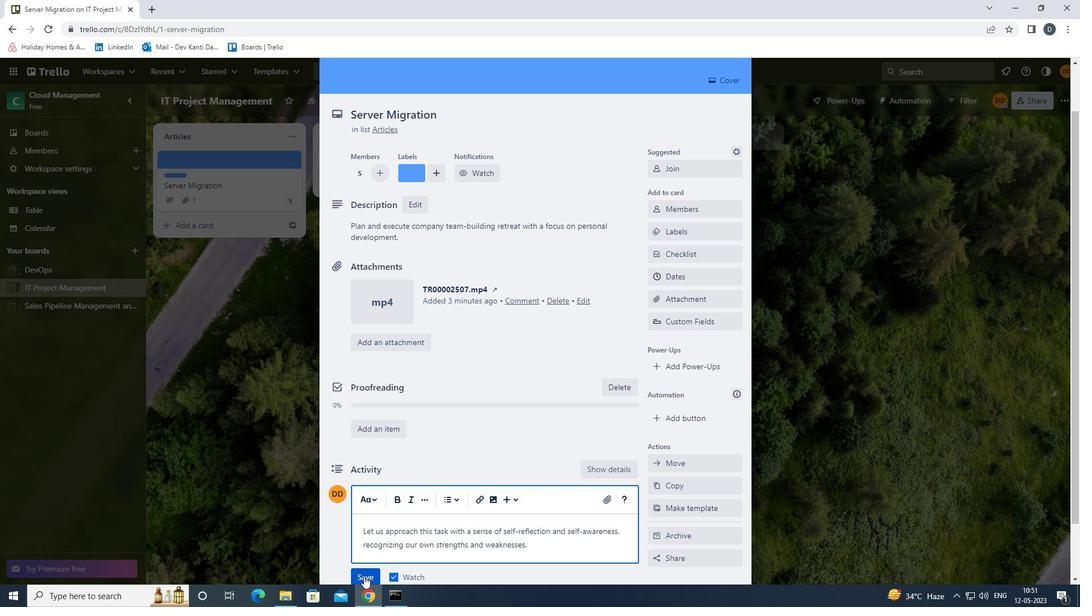 
Action: Mouse moved to (687, 282)
Screenshot: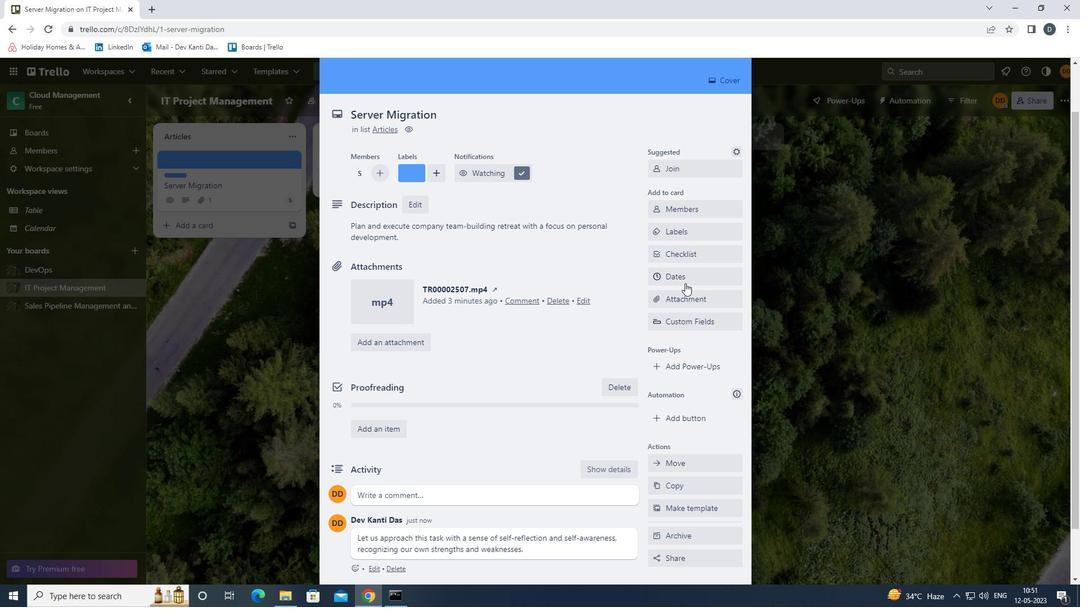 
Action: Mouse pressed left at (687, 282)
Screenshot: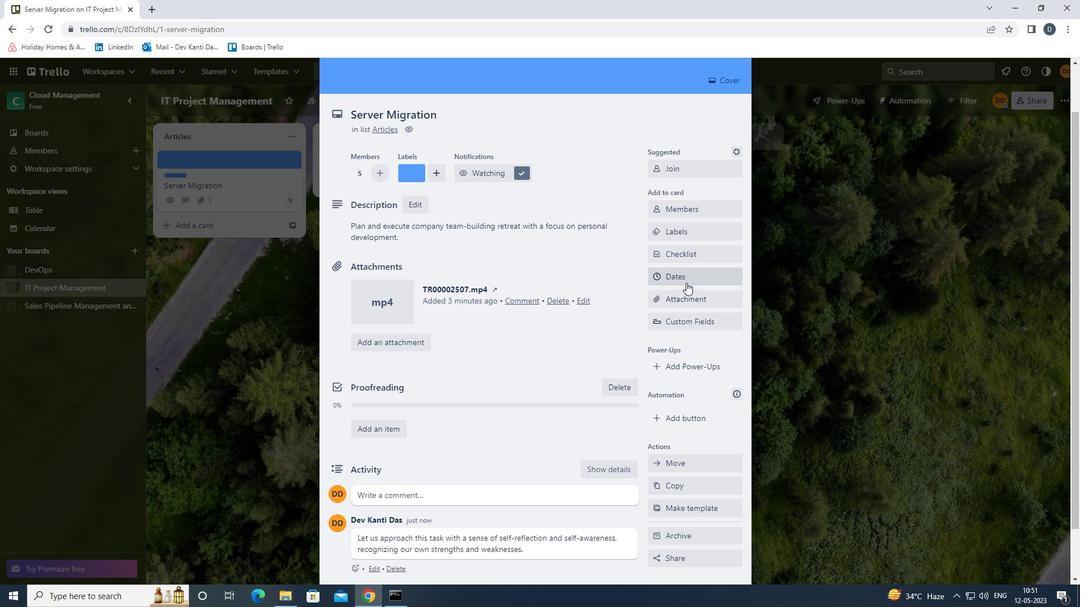 
Action: Mouse moved to (662, 304)
Screenshot: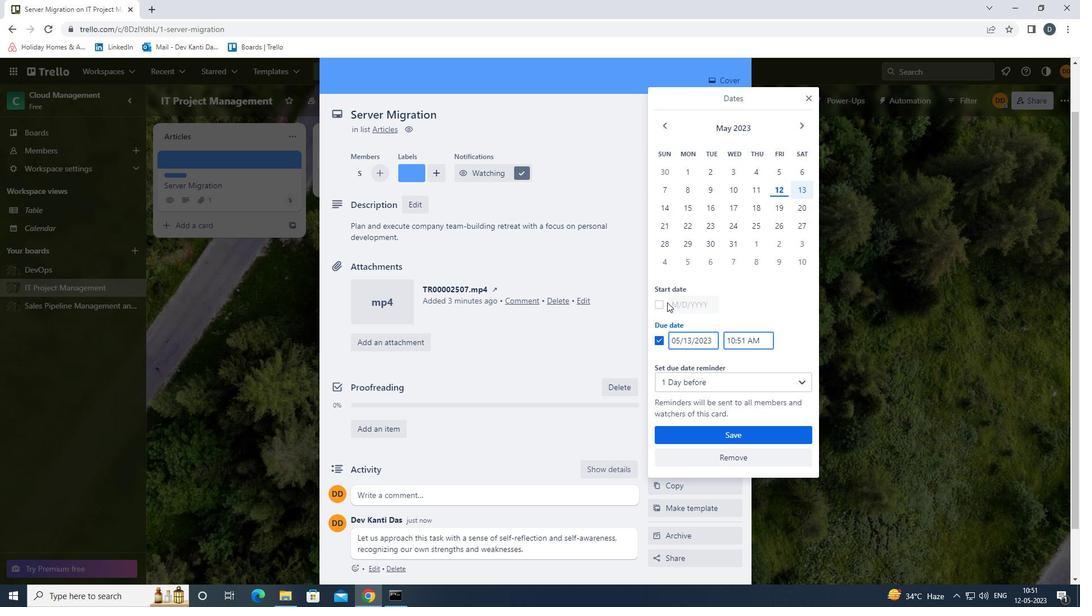 
Action: Mouse pressed left at (662, 304)
Screenshot: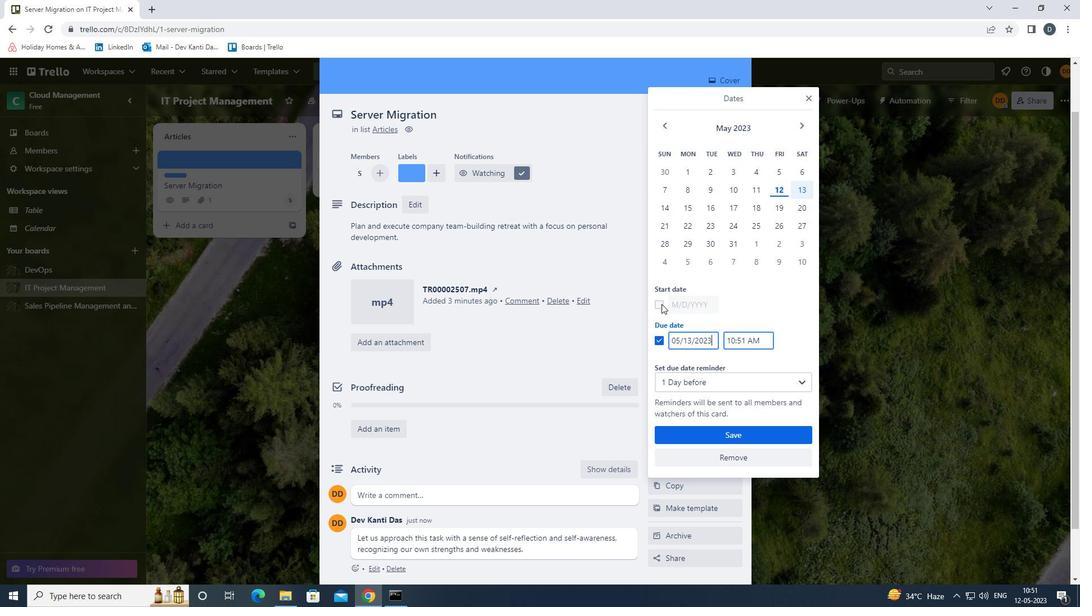 
Action: Mouse moved to (716, 307)
Screenshot: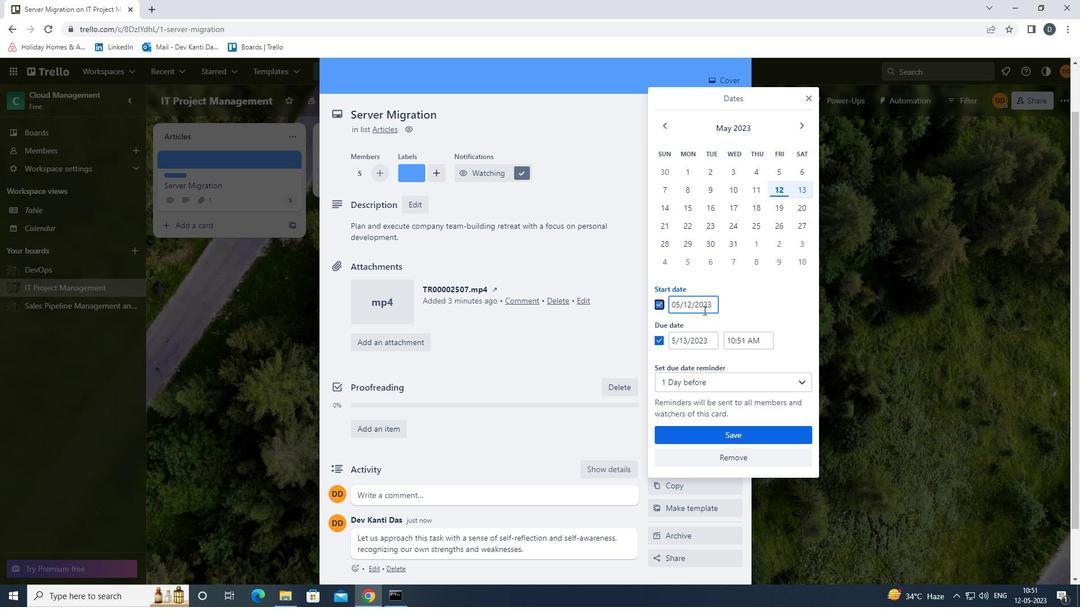 
Action: Mouse pressed left at (716, 307)
Screenshot: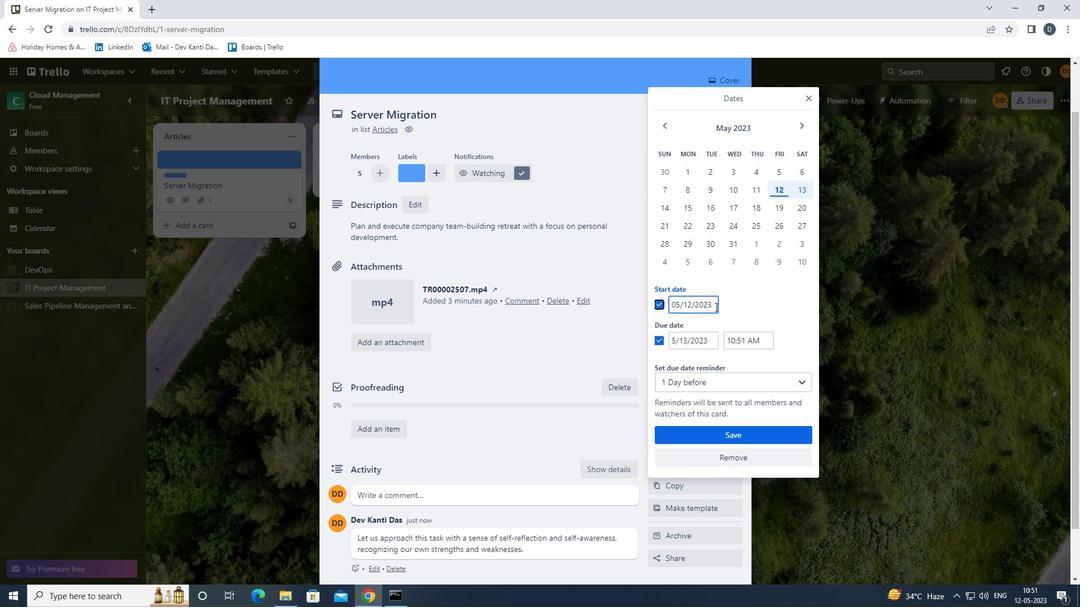 
Action: Key pressed <Key.backspace><Key.backspace><Key.backspace><Key.backspace>1900
Screenshot: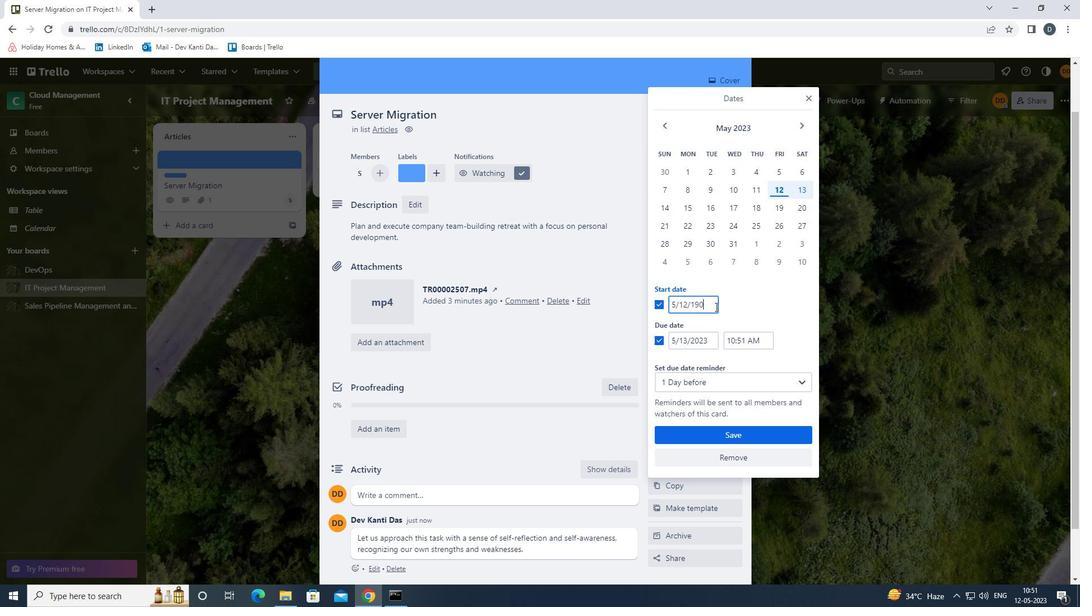 
Action: Mouse moved to (770, 309)
Screenshot: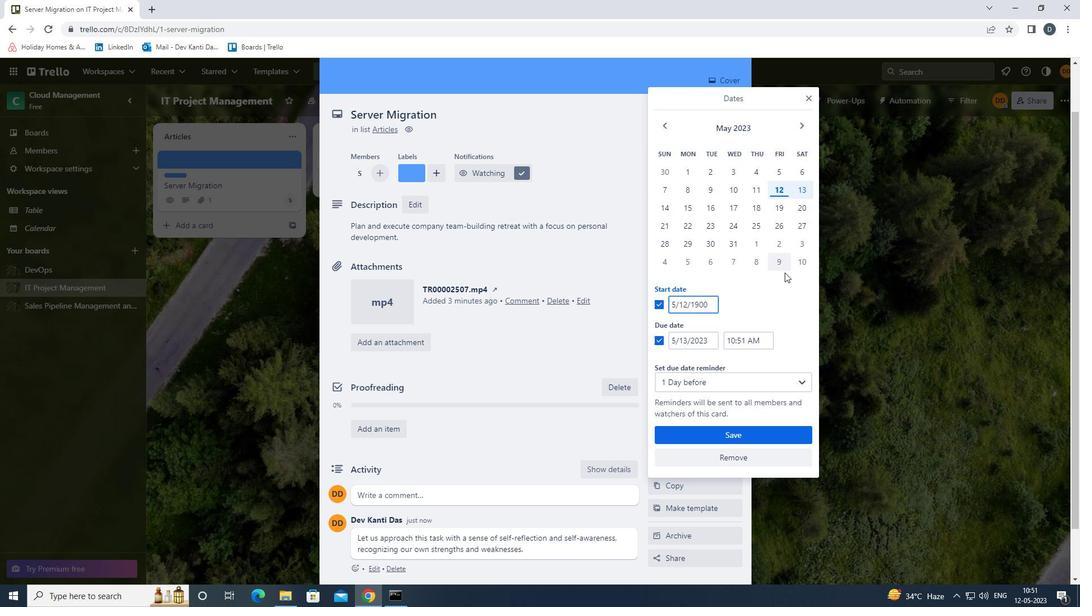 
Action: Mouse pressed left at (770, 309)
Screenshot: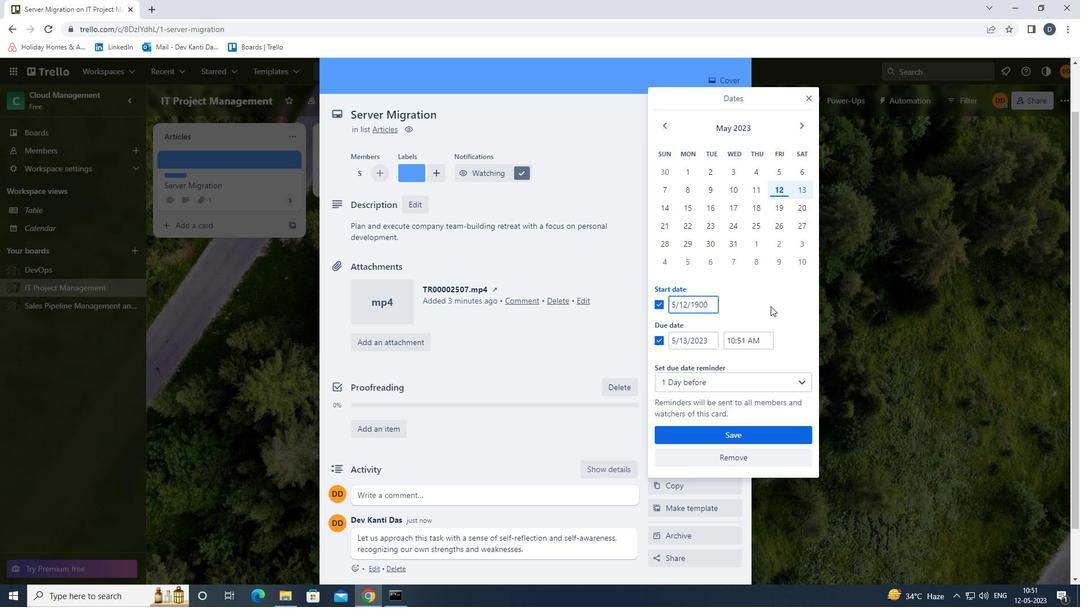 
Action: Mouse moved to (667, 125)
Screenshot: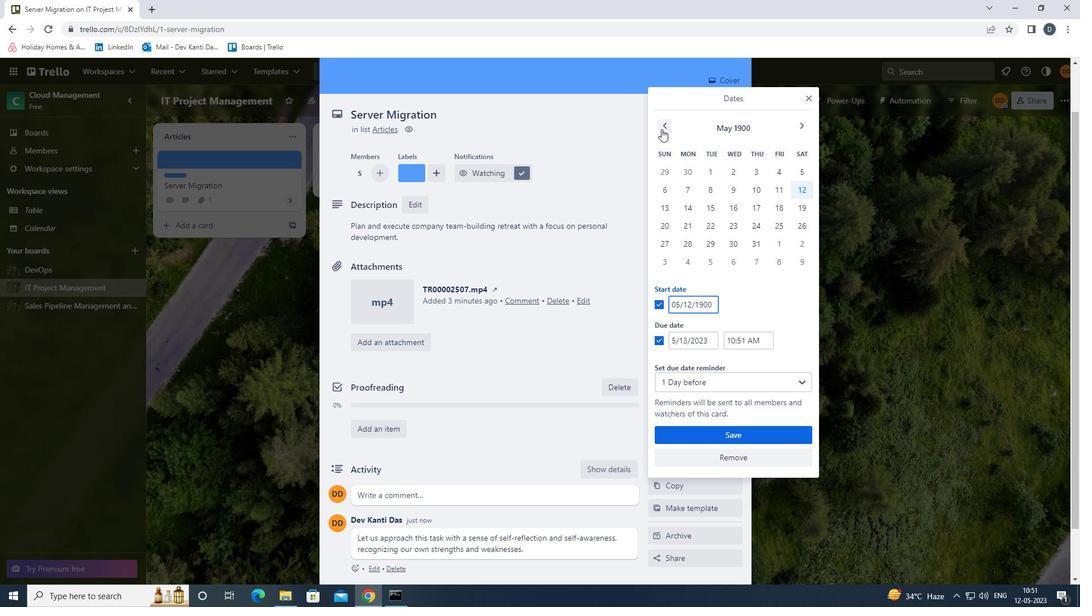 
Action: Mouse pressed left at (667, 125)
Screenshot: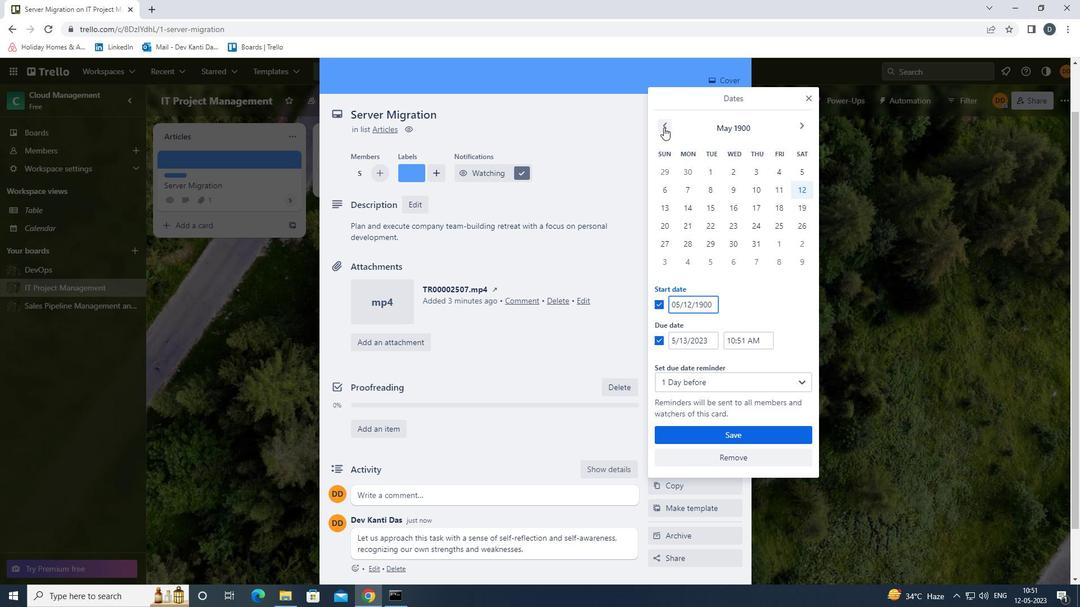 
Action: Mouse pressed left at (667, 125)
Screenshot: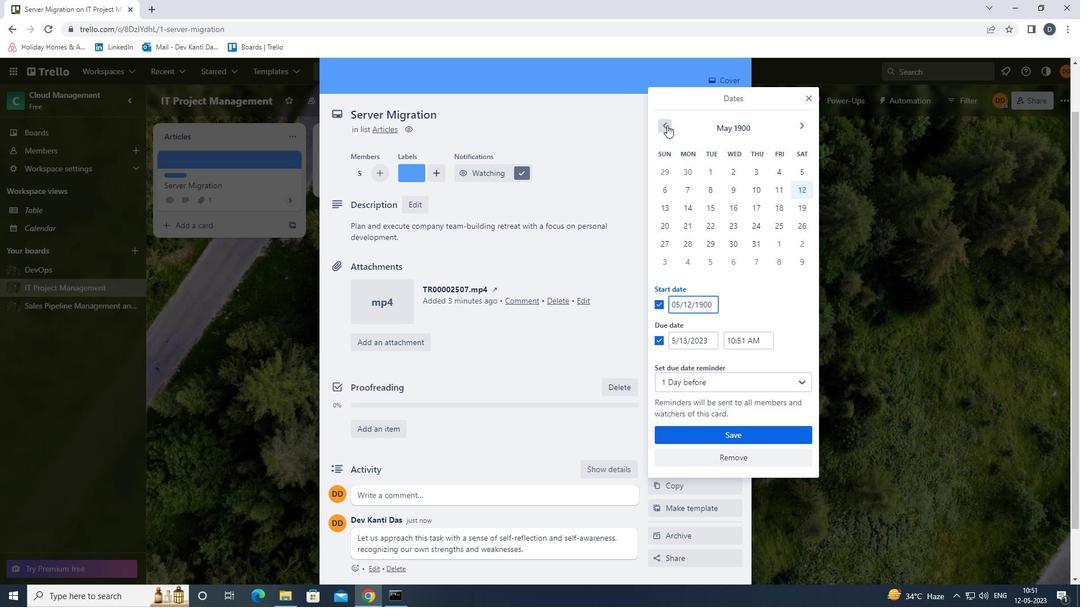 
Action: Mouse pressed left at (667, 125)
Screenshot: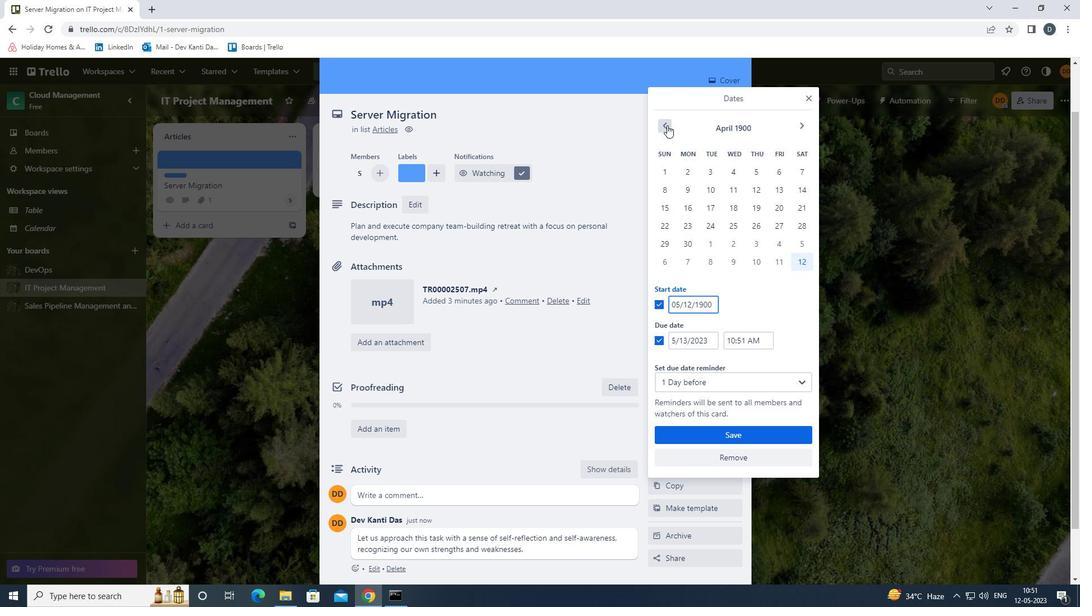 
Action: Mouse pressed left at (667, 125)
Screenshot: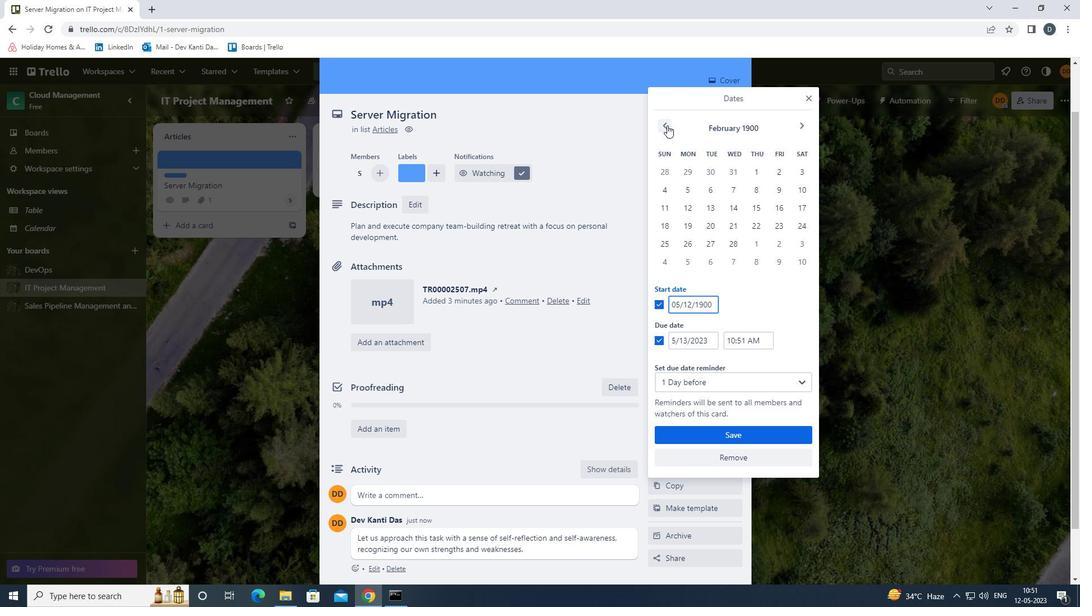 
Action: Mouse moved to (692, 173)
Screenshot: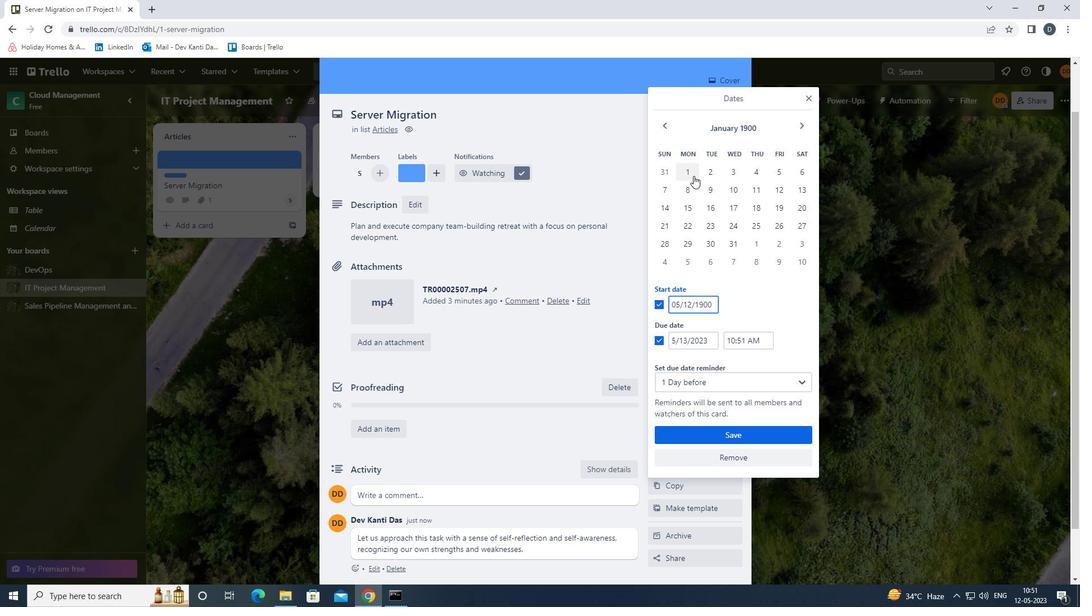 
Action: Mouse pressed left at (692, 173)
Screenshot: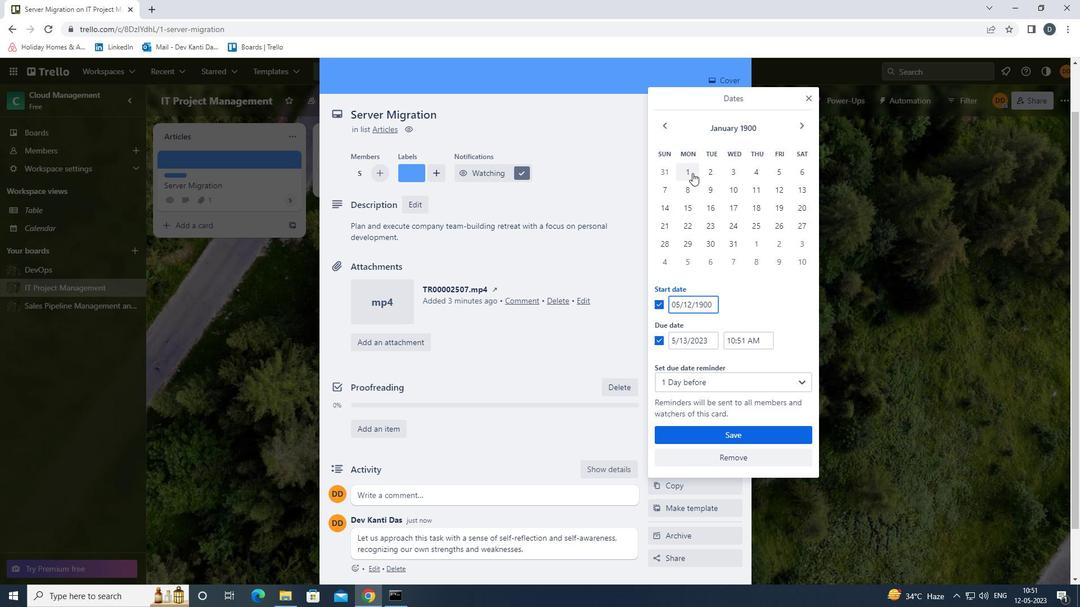 
Action: Mouse moved to (694, 189)
Screenshot: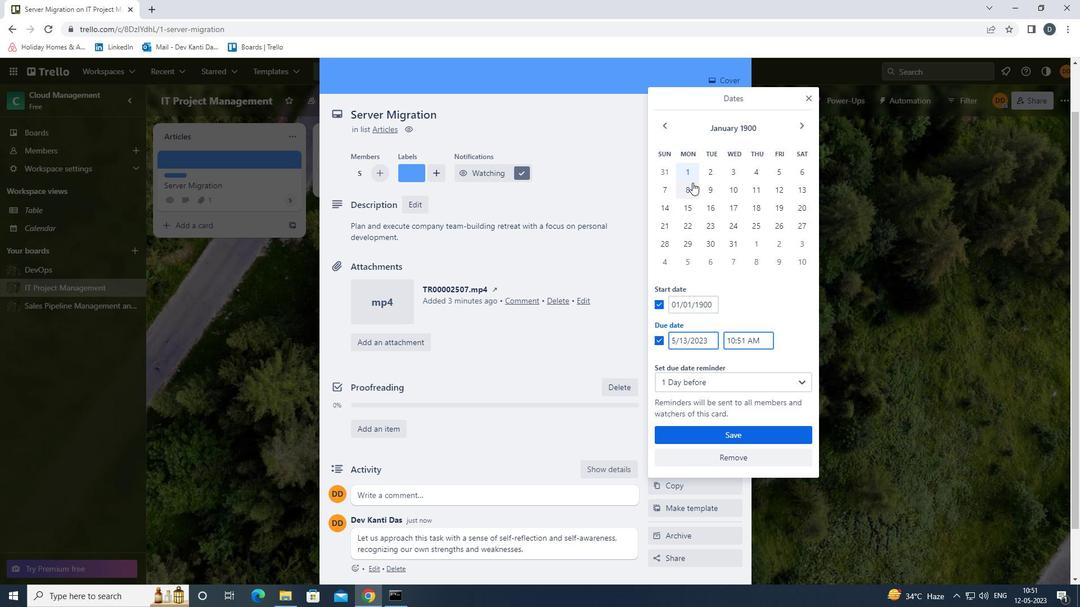 
Action: Mouse pressed left at (694, 189)
Screenshot: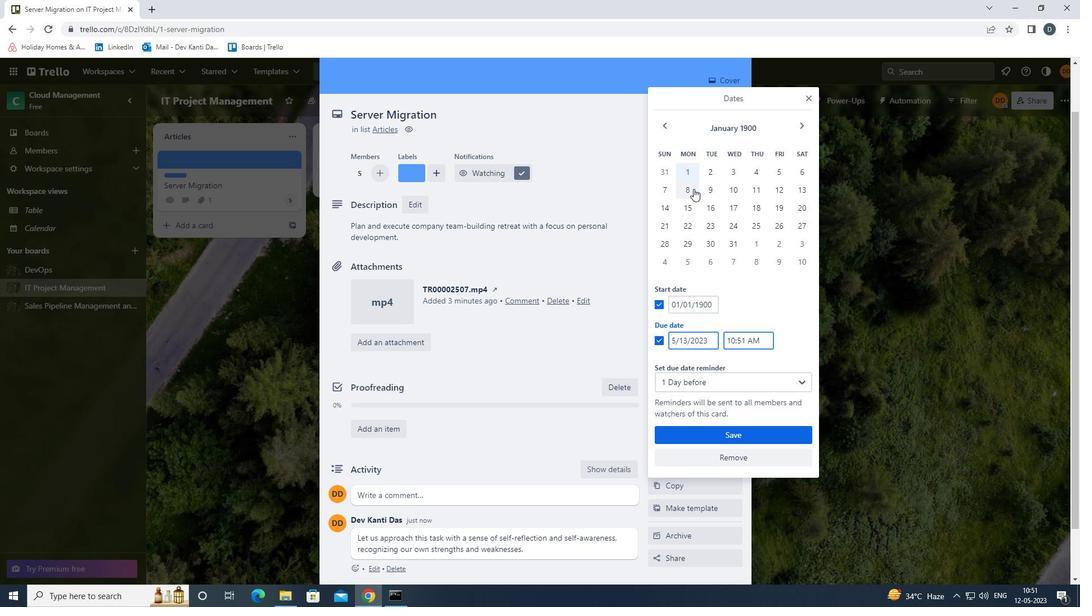 
Action: Mouse moved to (745, 430)
Screenshot: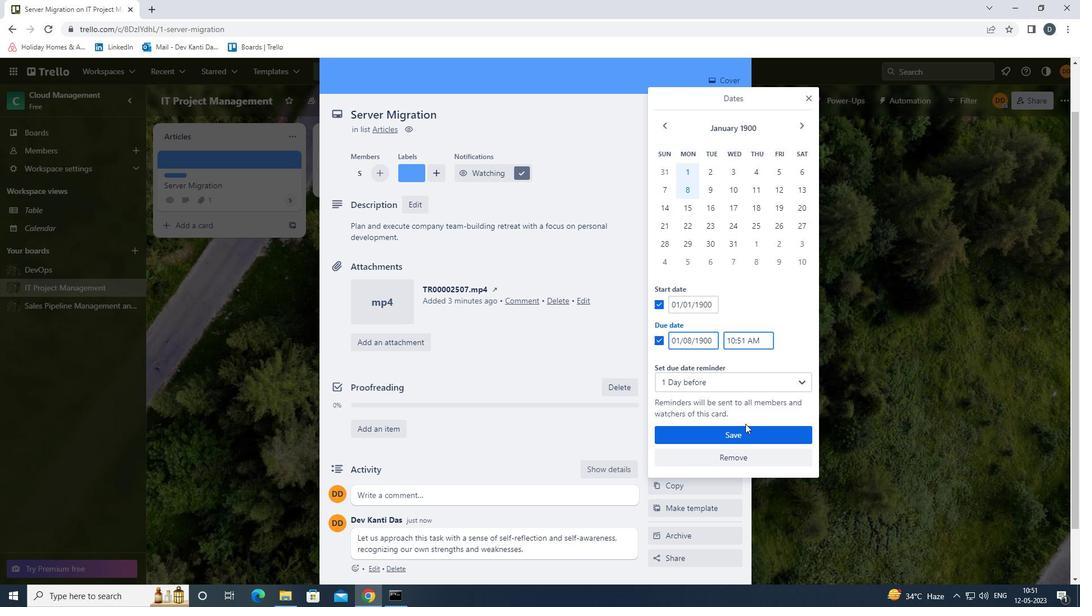 
Action: Mouse pressed left at (745, 430)
Screenshot: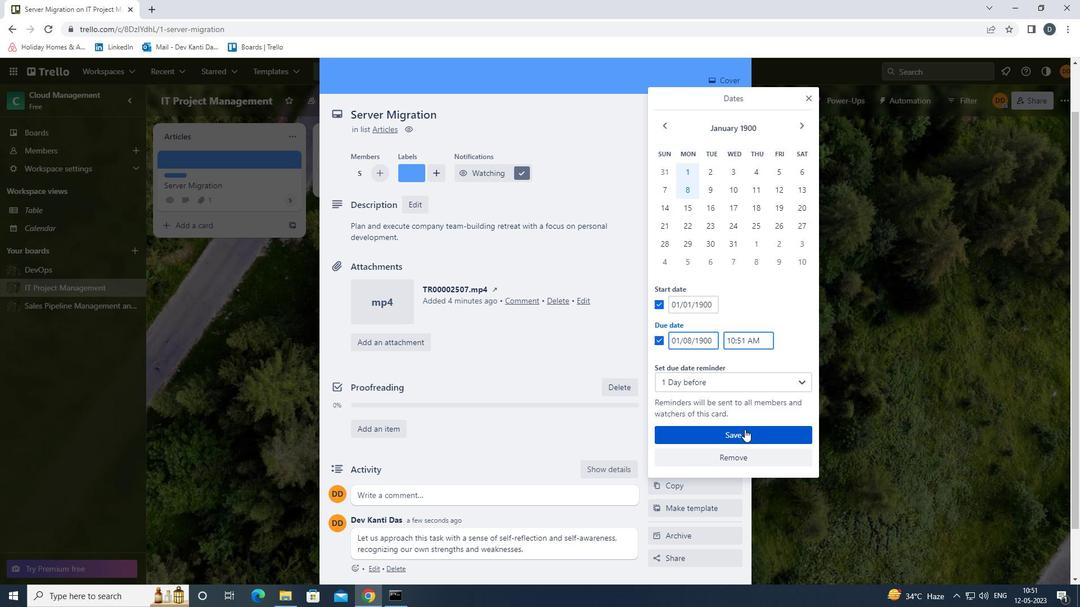 
Action: Mouse moved to (727, 407)
Screenshot: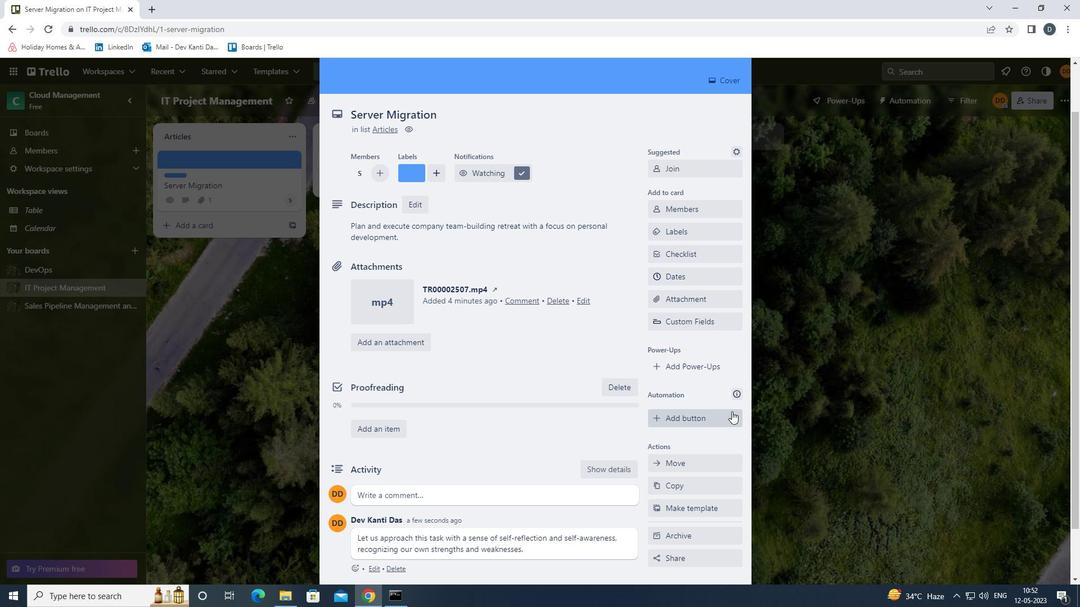 
Action: Mouse scrolled (727, 407) with delta (0, 0)
Screenshot: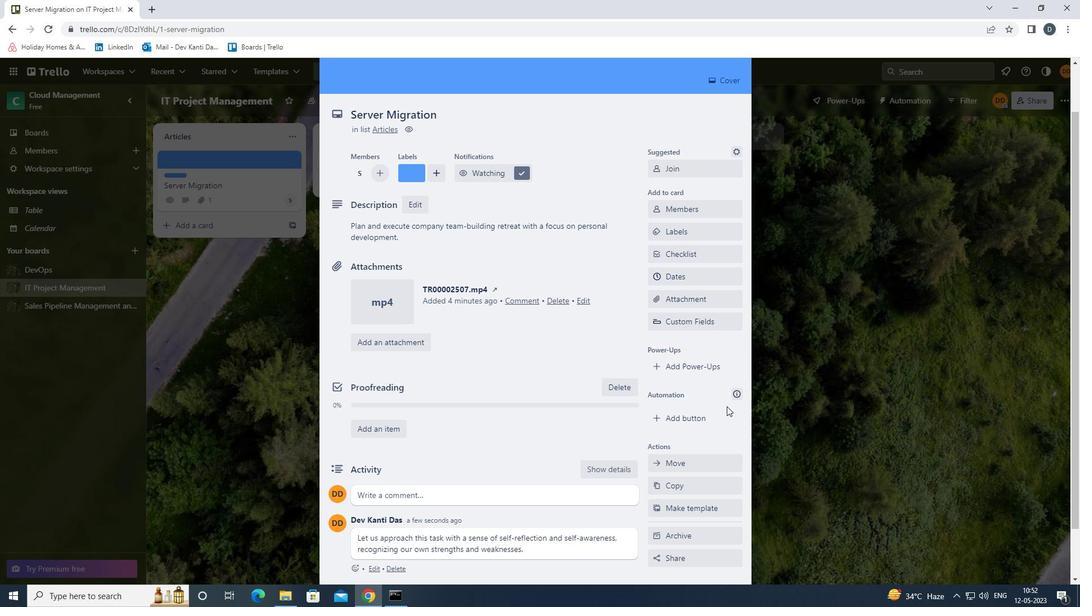 
Action: Mouse moved to (727, 405)
Screenshot: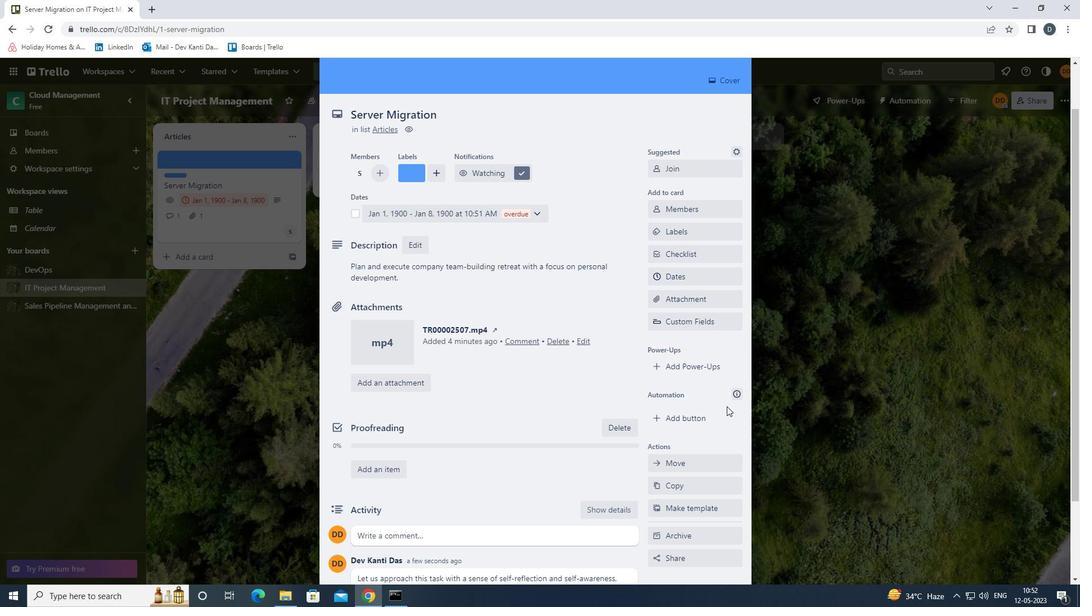 
Action: Mouse scrolled (727, 406) with delta (0, 0)
Screenshot: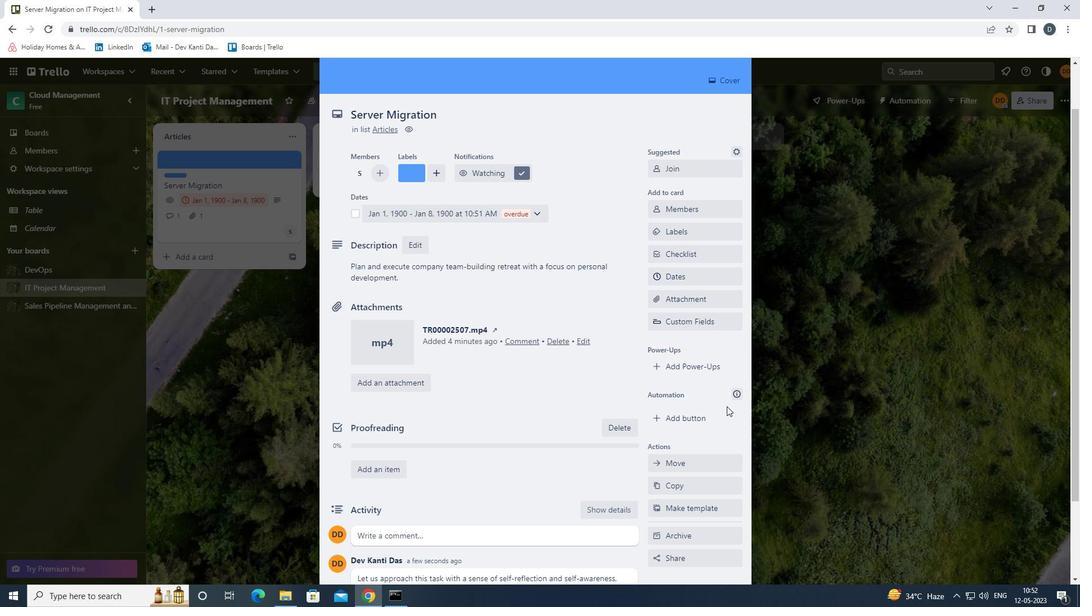 
Action: Mouse moved to (736, 100)
Screenshot: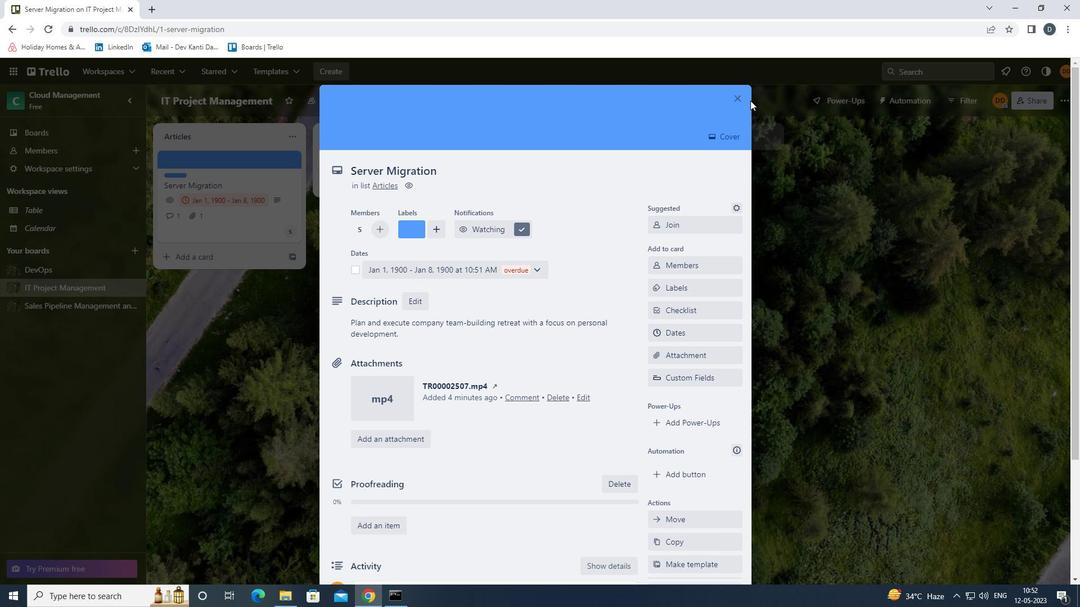 
Action: Mouse pressed left at (736, 100)
Screenshot: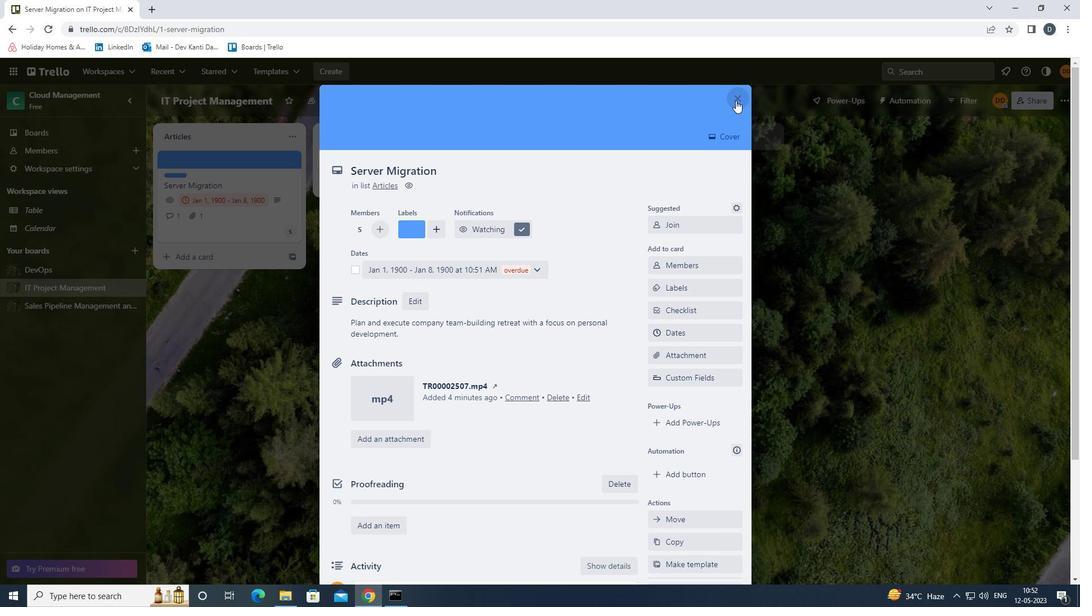 
Action: Mouse moved to (748, 278)
Screenshot: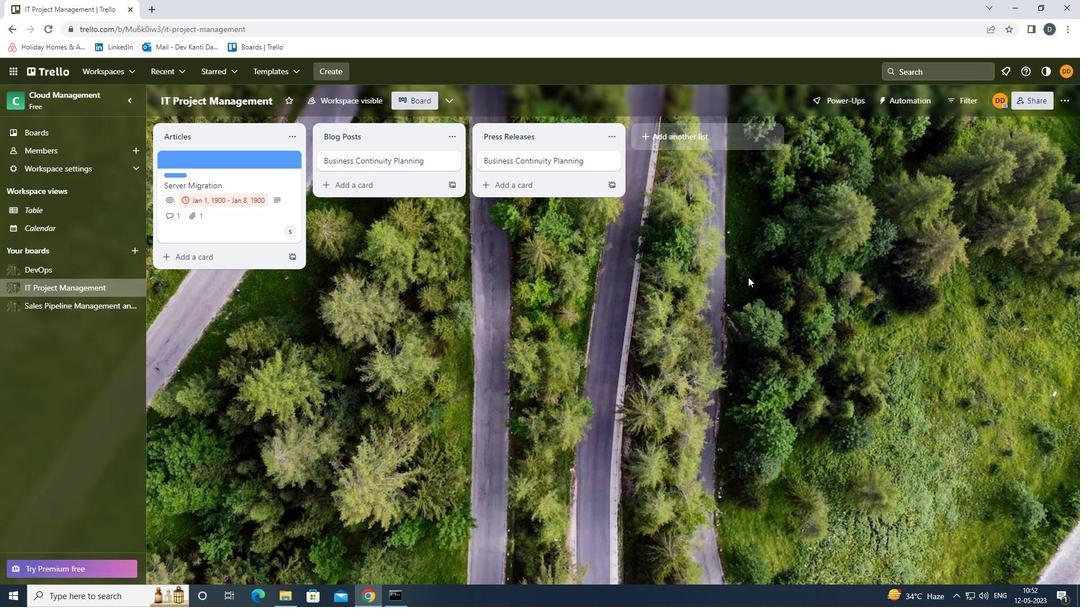
Action: Mouse pressed left at (748, 278)
Screenshot: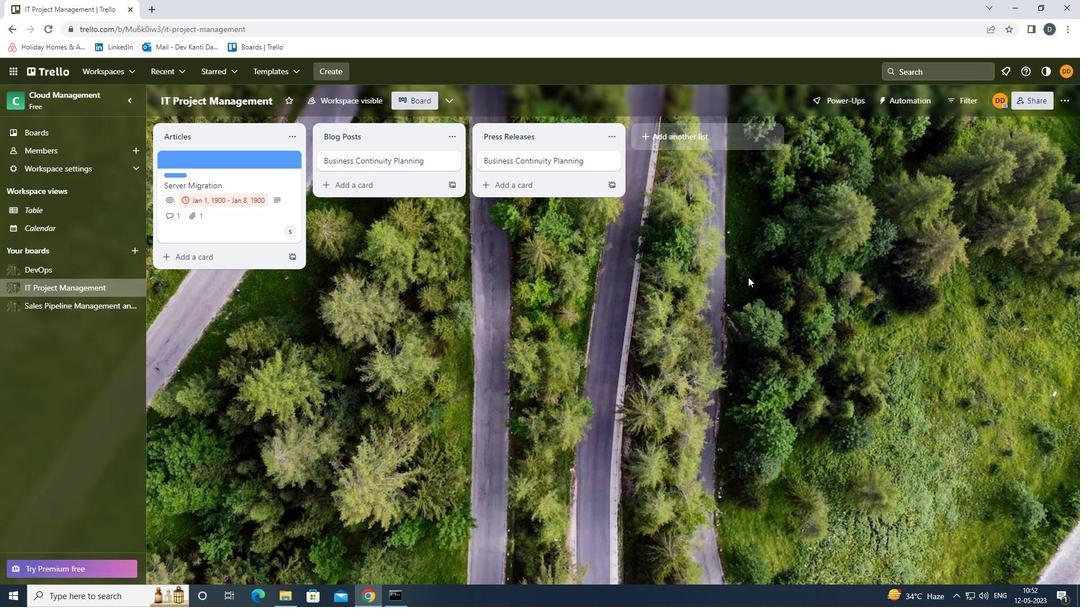 
Action: Mouse moved to (743, 298)
Screenshot: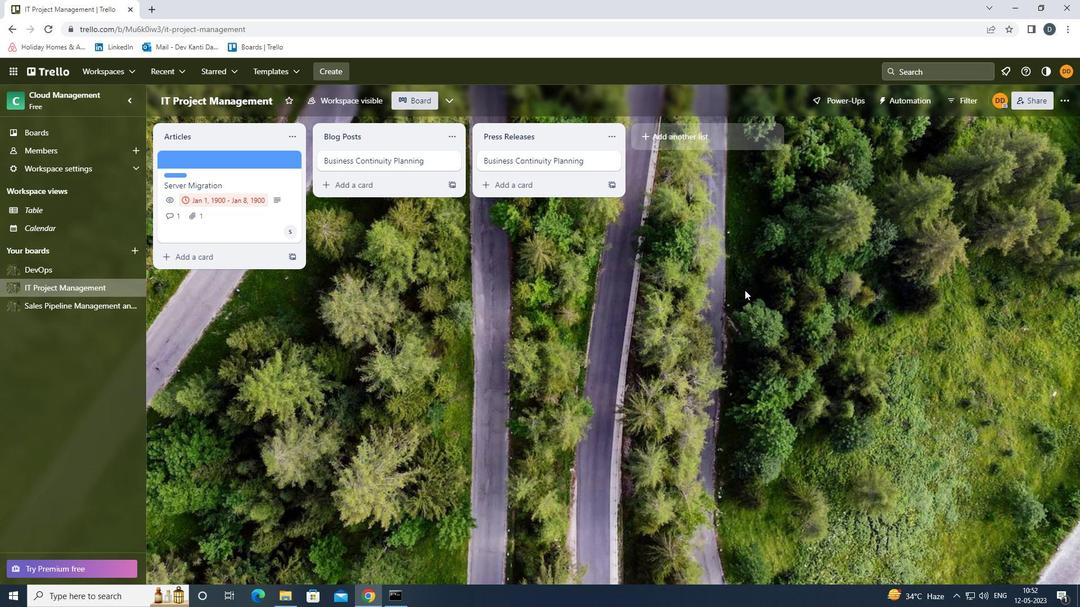 
